 Task: In the Company zulu.edu.eg, Create email and send with subject: 'We're Thrilled to Welcome You ', and with mail content 'Hello,_x000D_
Welcome to a new era of excellence. Discover the tools and resources that will redefine your industry and set you on a path to greatness._x000D_
Thanks & Regards', attach the document: Proposal.doc and insert image: visitingcard.jpg. Below Thanks & Regards, write snapchat and insert the URL: www.snapchat.com. Mark checkbox to create task to follow up : Tomorrow.  Enter or choose an email address of recipient's from company's contact and send.. Logged in from softage.1@softage.net
Action: Mouse moved to (72, 51)
Screenshot: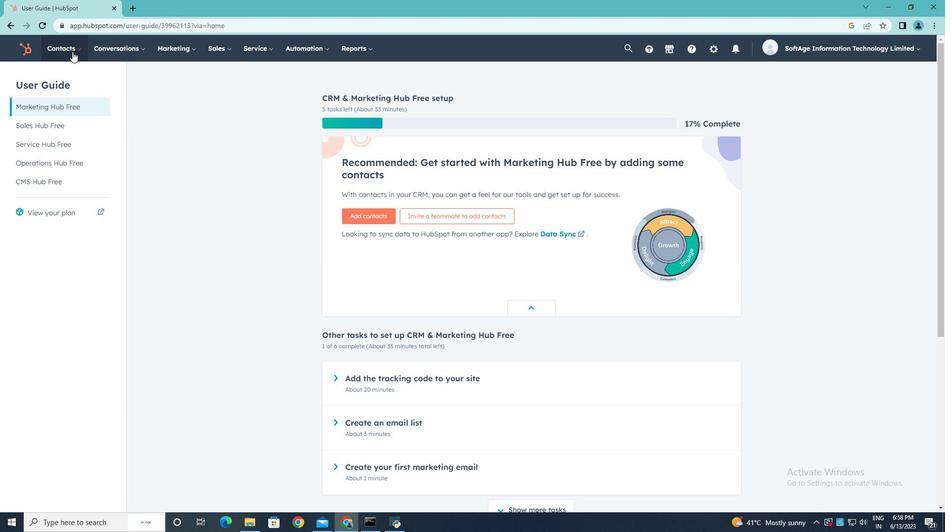 
Action: Mouse pressed left at (72, 51)
Screenshot: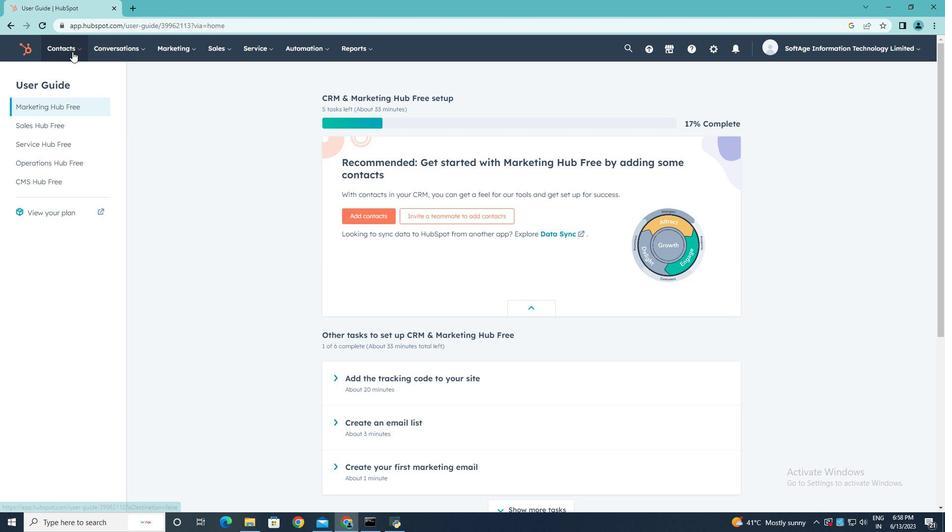 
Action: Mouse moved to (67, 95)
Screenshot: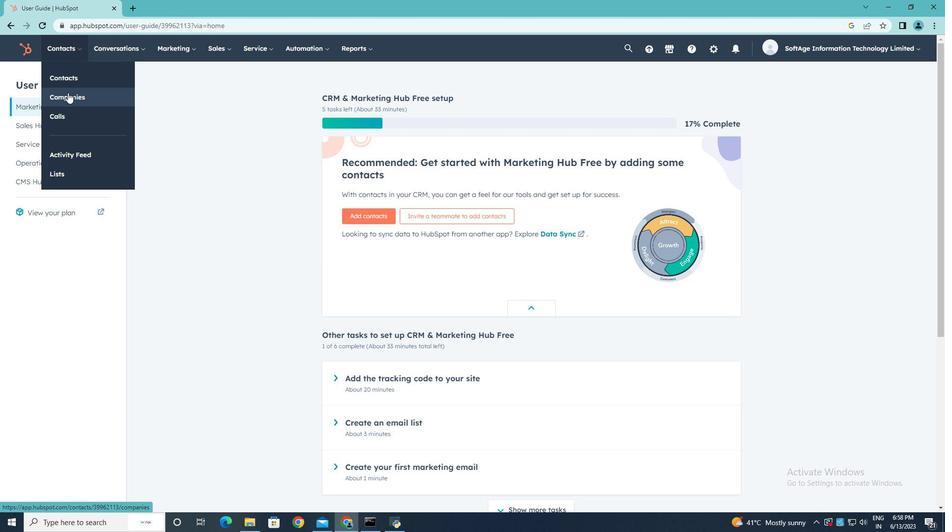 
Action: Mouse pressed left at (67, 95)
Screenshot: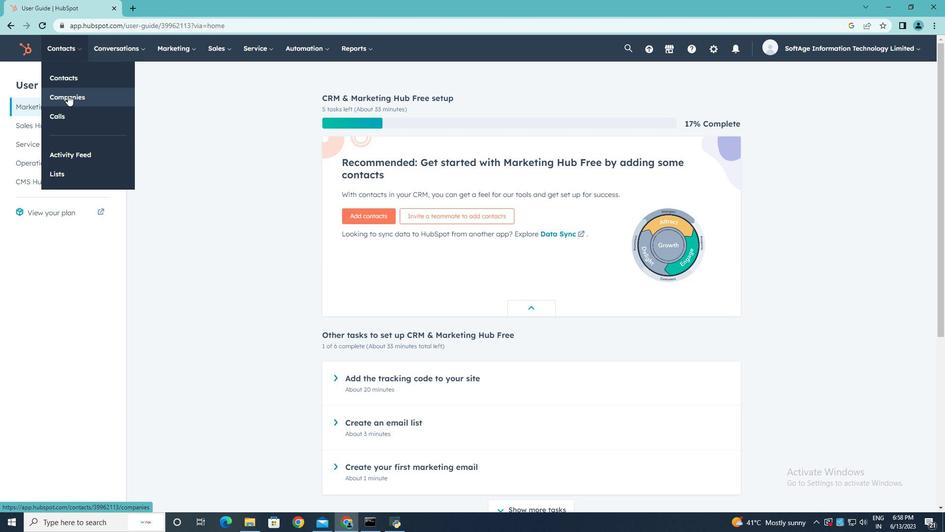
Action: Mouse moved to (74, 161)
Screenshot: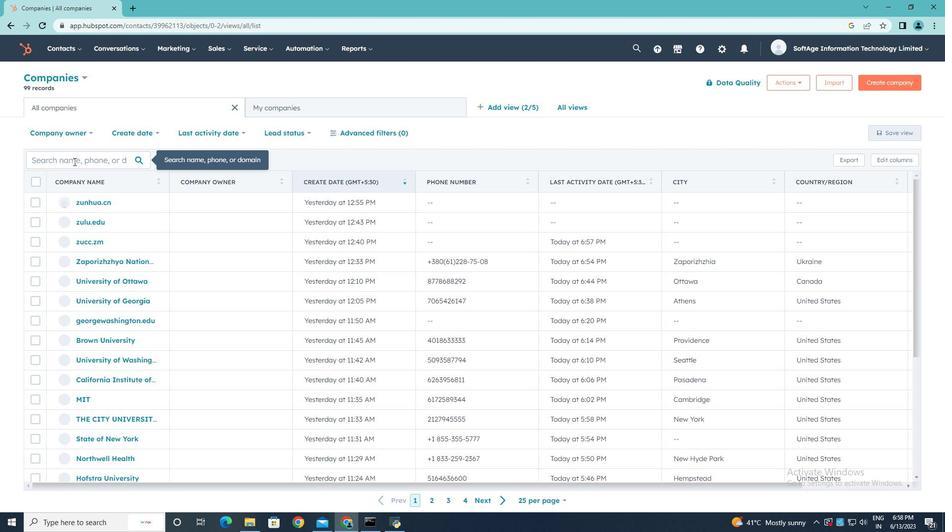 
Action: Mouse pressed left at (74, 161)
Screenshot: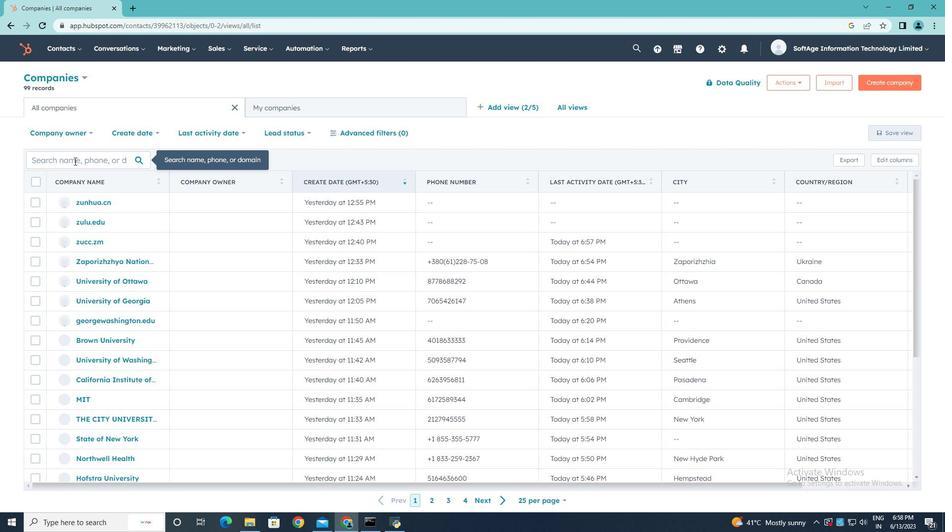 
Action: Key pressed zulu.edu.eg
Screenshot: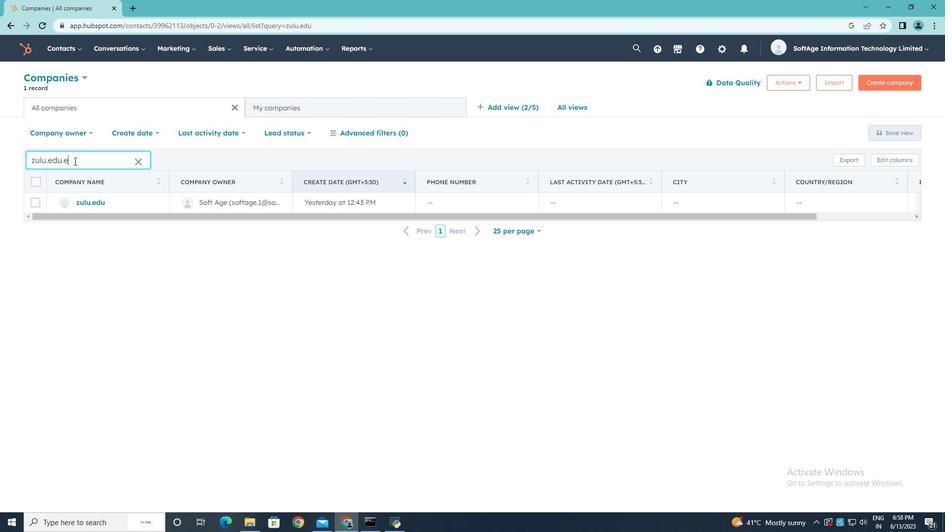 
Action: Mouse moved to (83, 201)
Screenshot: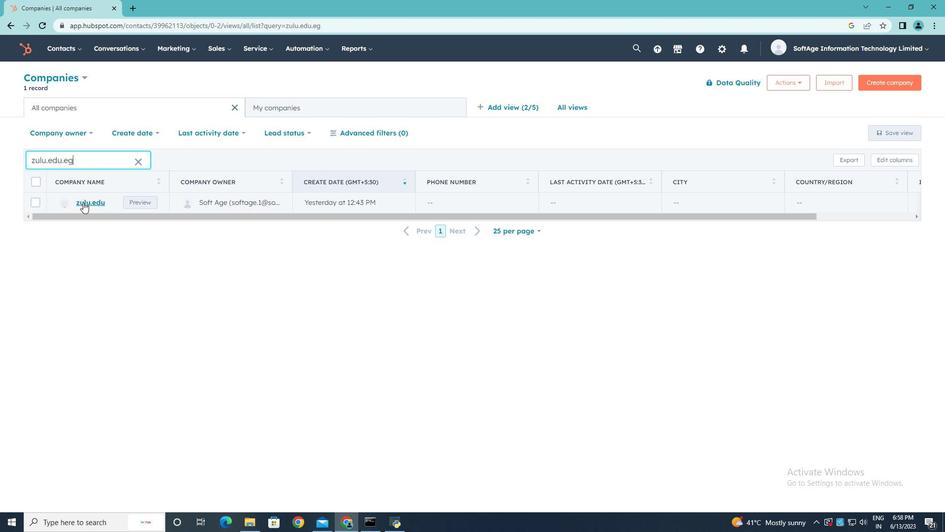 
Action: Mouse pressed left at (83, 201)
Screenshot: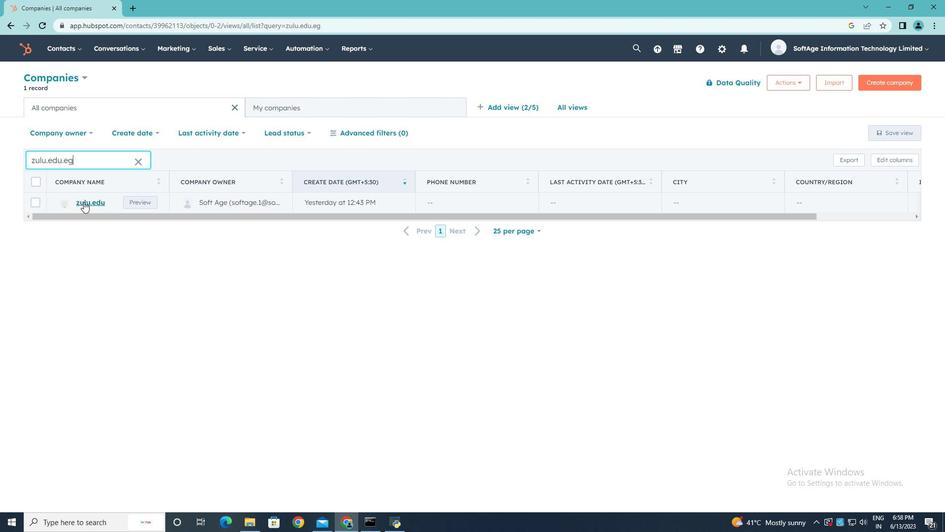 
Action: Mouse moved to (68, 160)
Screenshot: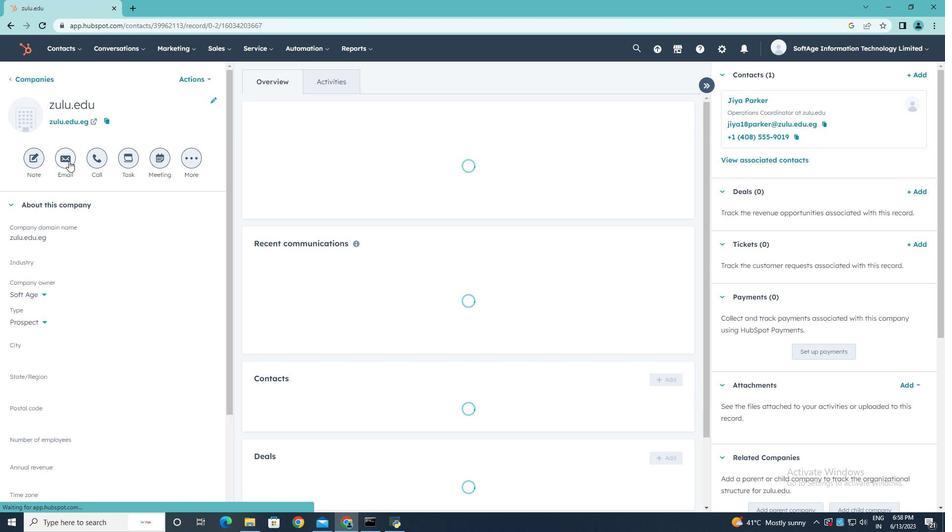
Action: Mouse pressed left at (68, 160)
Screenshot: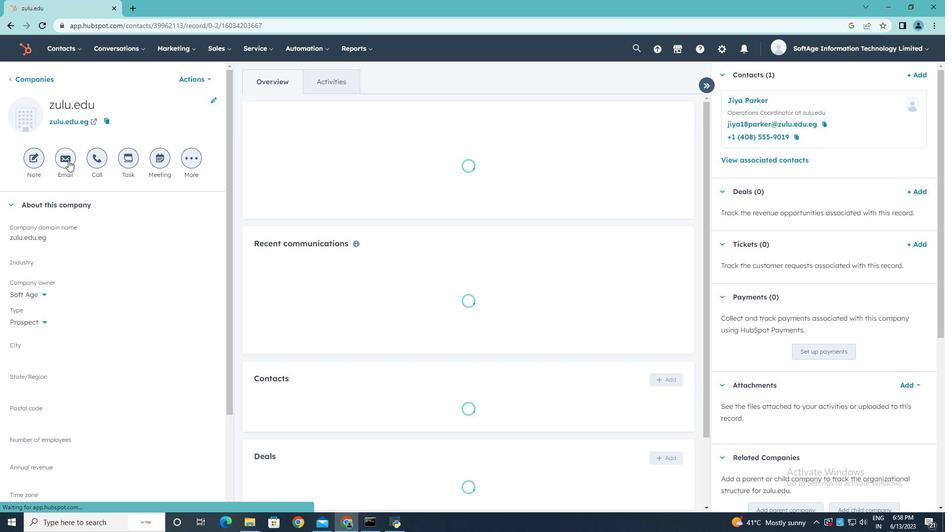 
Action: Key pressed <Key.shift><Key.shift><Key.shift><Key.shift><Key.shift><Key.shift><Key.shift><Key.shift><Key.shift><Key.shift>WE<Key.backspace>e're<Key.space><Key.shift>Thrilled<Key.space>to<Key.space><Key.shift>Welcome<Key.space><Key.shift>You
Screenshot: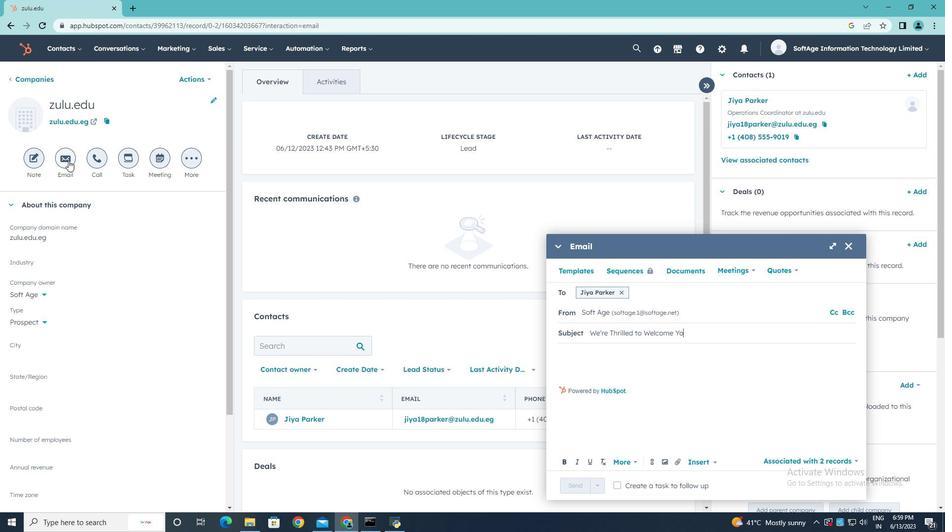 
Action: Mouse moved to (569, 351)
Screenshot: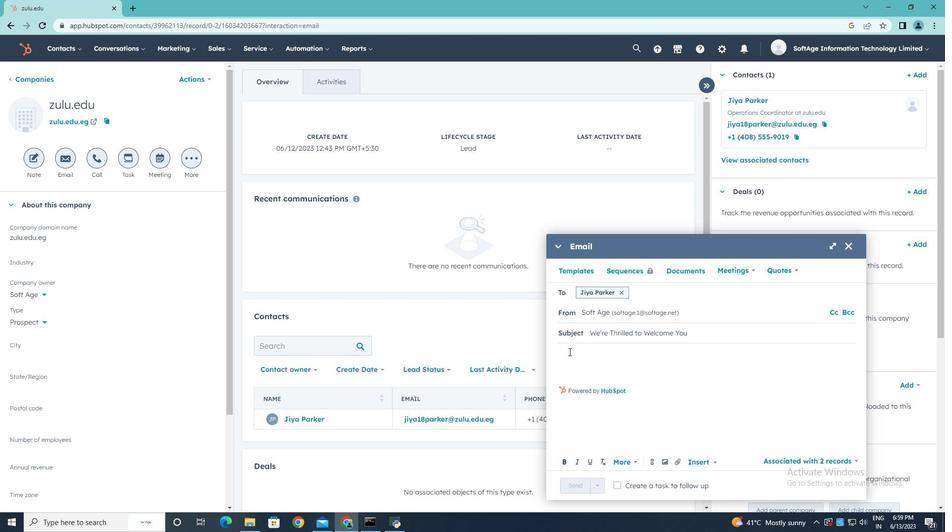 
Action: Mouse pressed left at (569, 351)
Screenshot: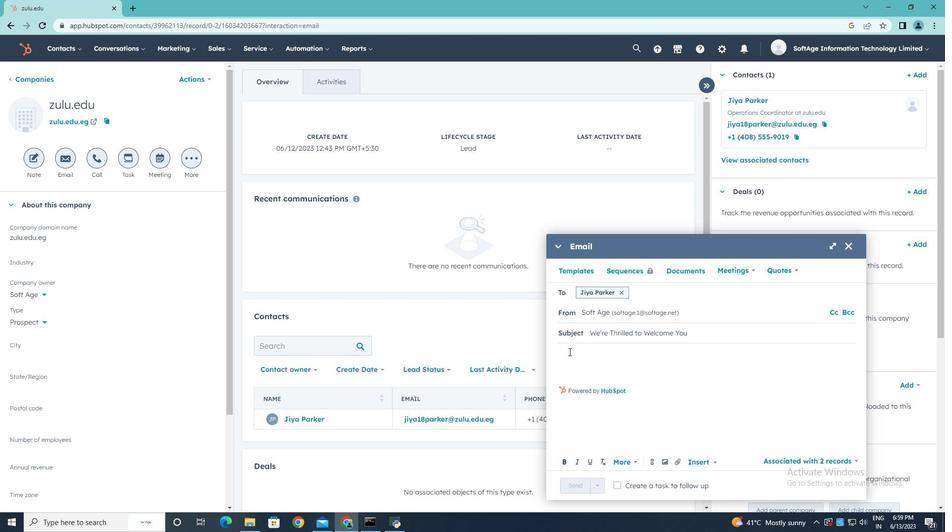 
Action: Mouse moved to (569, 351)
Screenshot: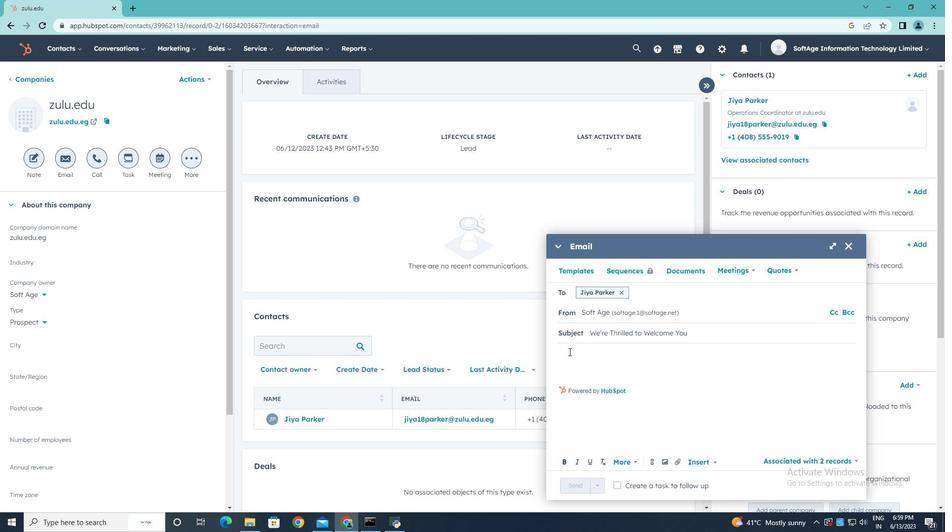 
Action: Key pressed <Key.shift>Hello
Screenshot: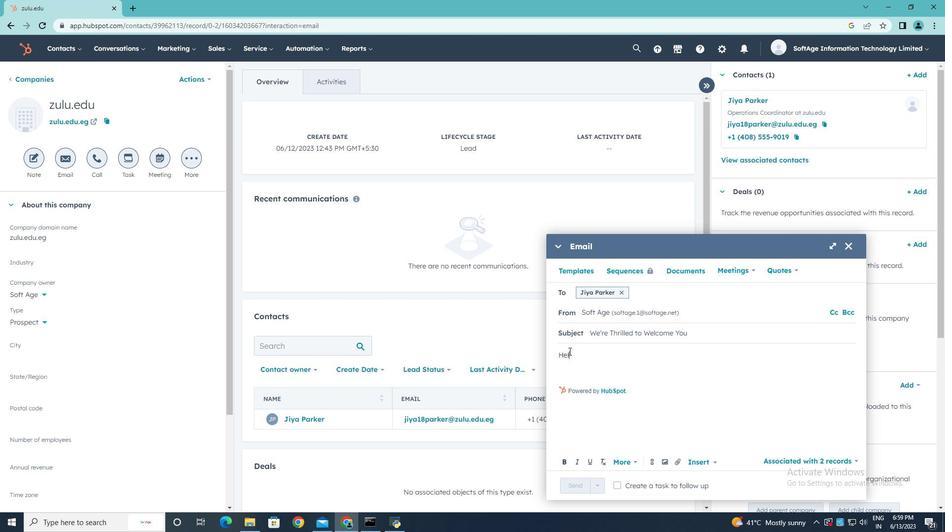 
Action: Mouse moved to (561, 363)
Screenshot: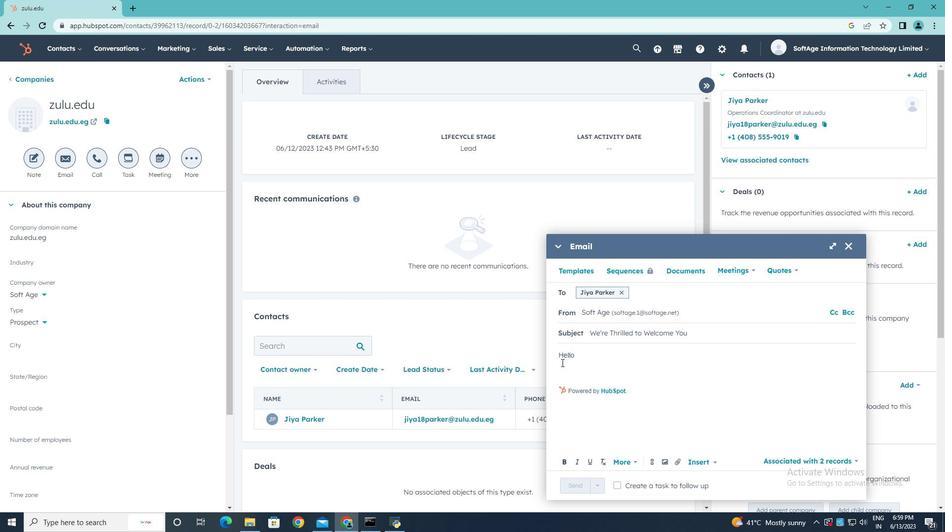 
Action: Mouse pressed left at (561, 363)
Screenshot: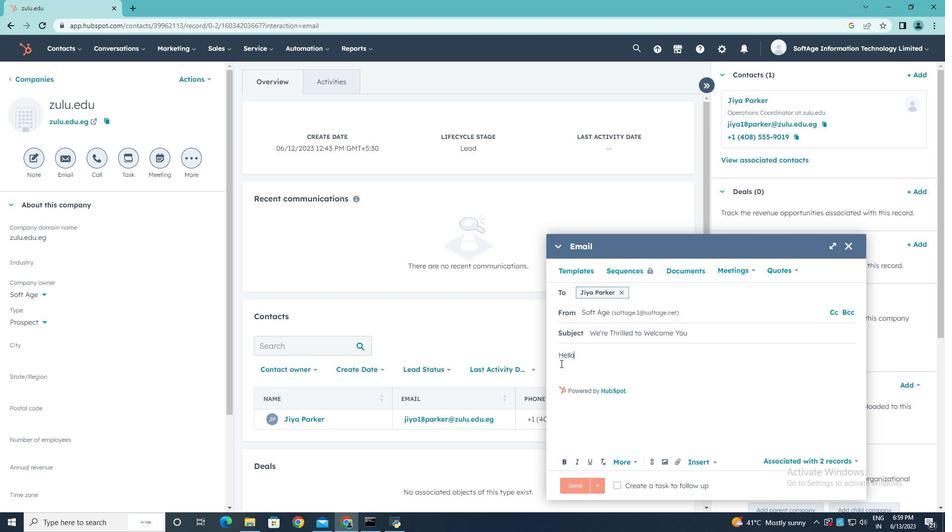 
Action: Mouse moved to (563, 363)
Screenshot: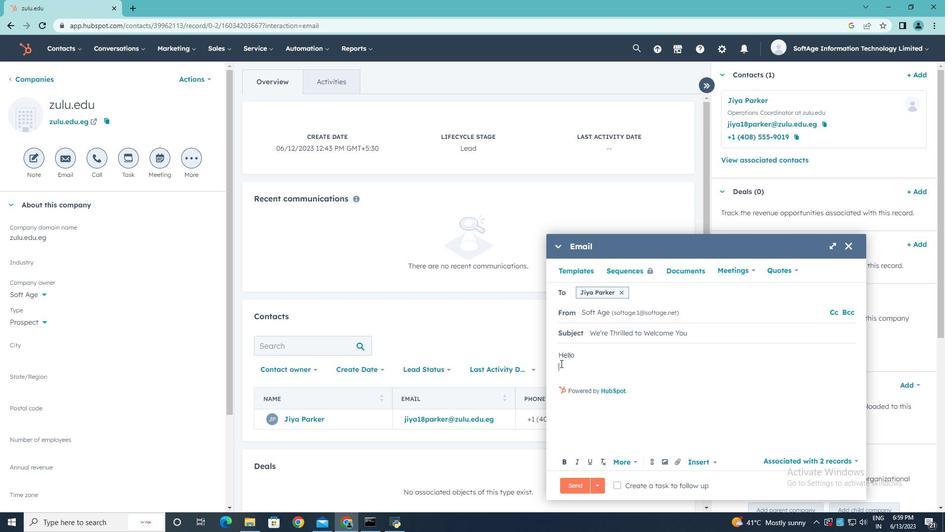 
Action: Key pressed <Key.shift>Welcome<Key.space>to<Key.space>a<Key.space>new<Key.space>era<Key.space>of<Key.space>excellence.<Key.space><Key.shift>Discover<Key.space>the<Key.space>tools<Key.space>and<Key.space>resources<Key.space>that<Key.space>will<Key.space>redefine<Key.space>your<Key.space>industry<Key.space>and<Key.space>set<Key.space>you<Key.space>on<Key.space><Key.shift><Key.shift><Key.shift><Key.shift>a<Key.space>path<Key.space>to<Key.space><Key.shift>Greatness.
Screenshot: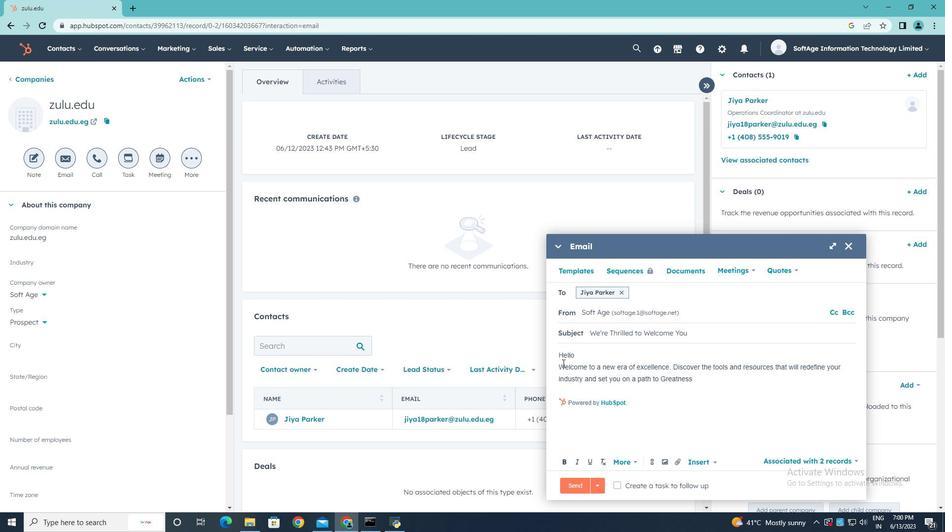 
Action: Mouse moved to (566, 391)
Screenshot: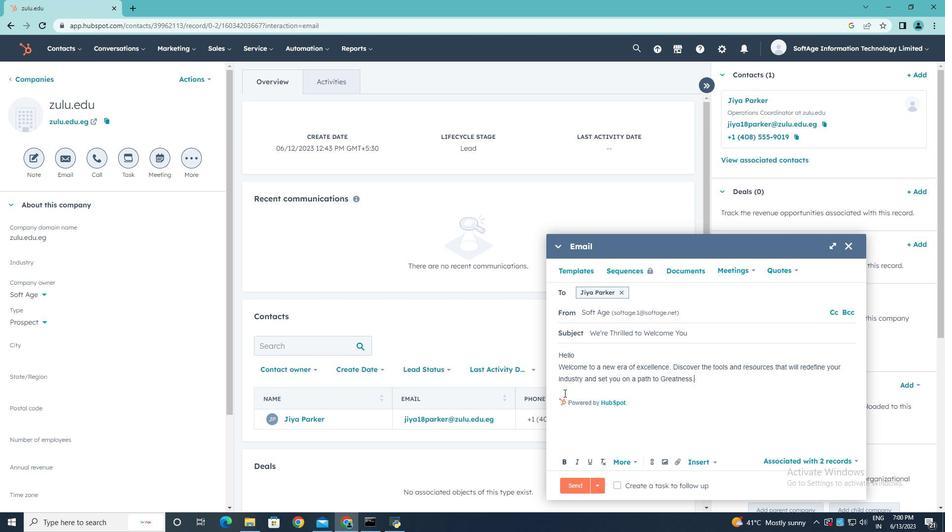 
Action: Mouse pressed left at (566, 391)
Screenshot: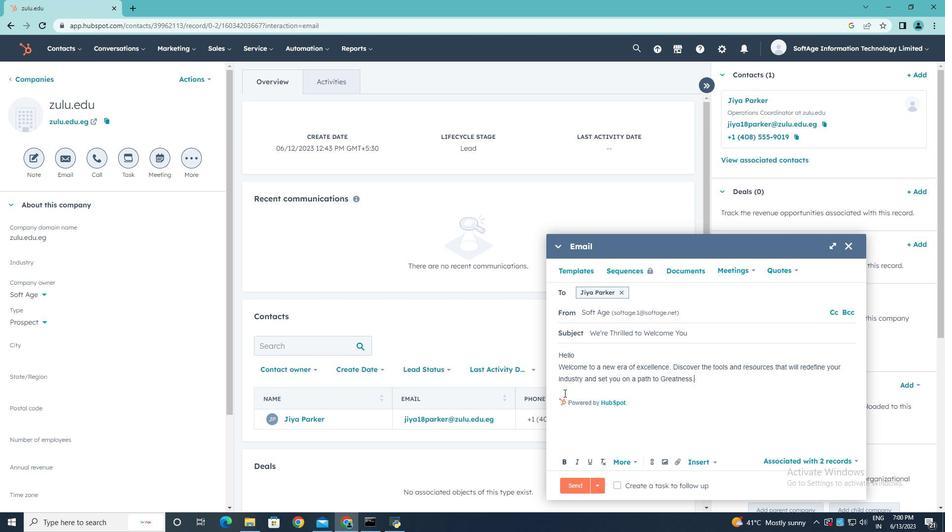 
Action: Mouse moved to (565, 391)
Screenshot: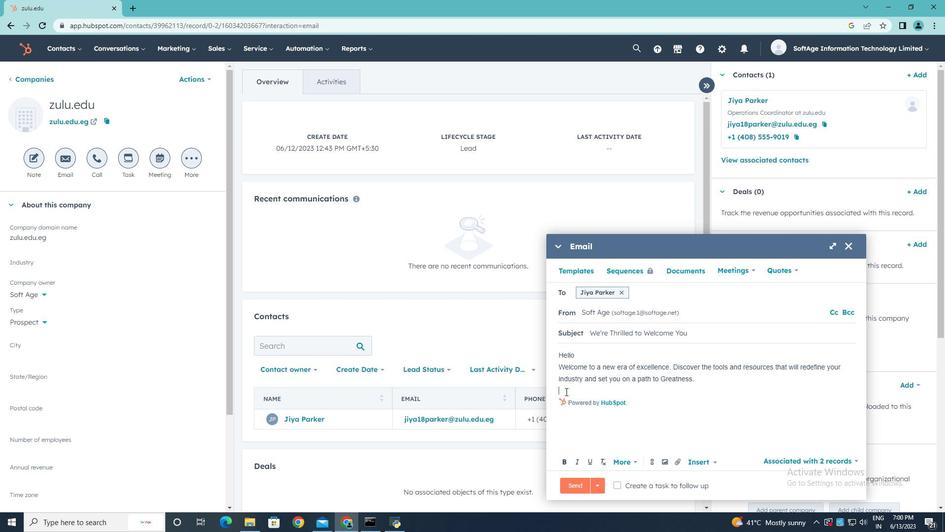 
Action: Key pressed <Key.shift>Thanks<Key.space><Key.shift><Key.shift><Key.shift><Key.shift><Key.shift><Key.shift><Key.shift><Key.shift><Key.shift>&<Key.space><Key.shift>Ref<Key.backspace>gards,
Screenshot: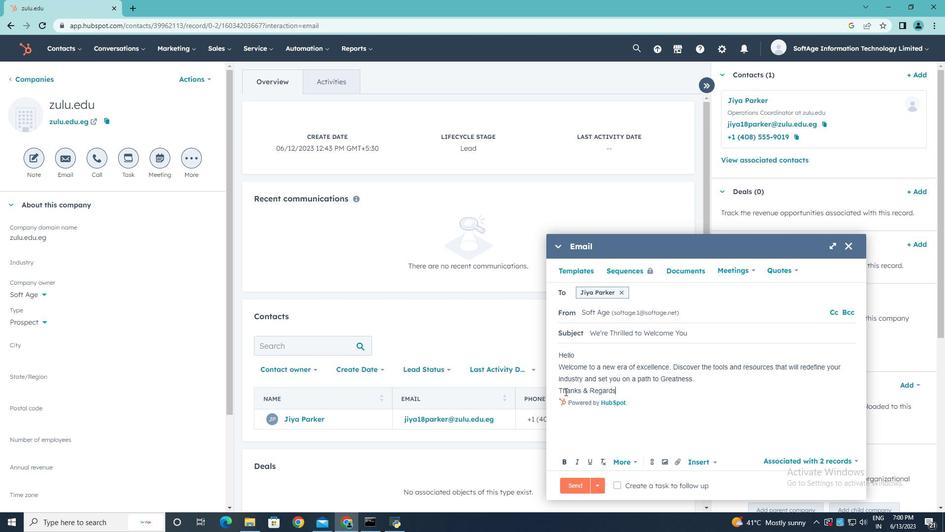 
Action: Mouse moved to (559, 389)
Screenshot: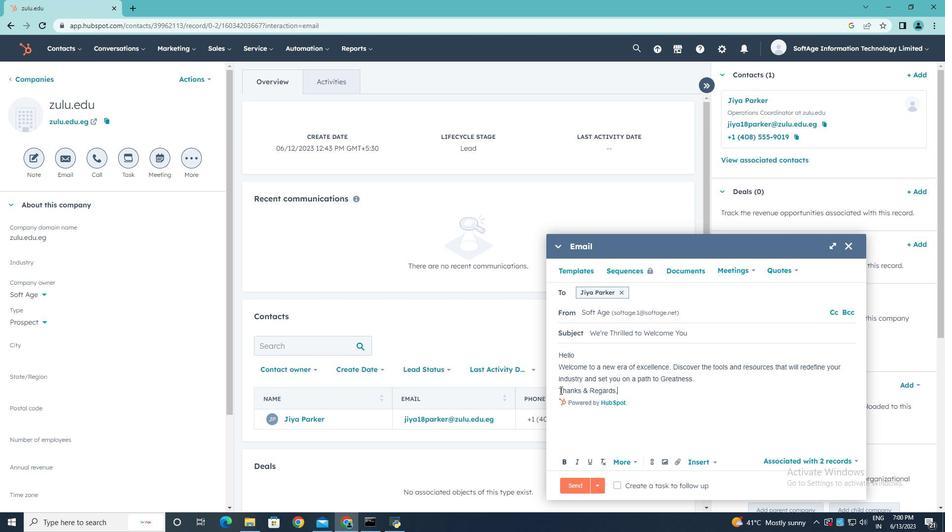 
Action: Mouse pressed left at (559, 389)
Screenshot: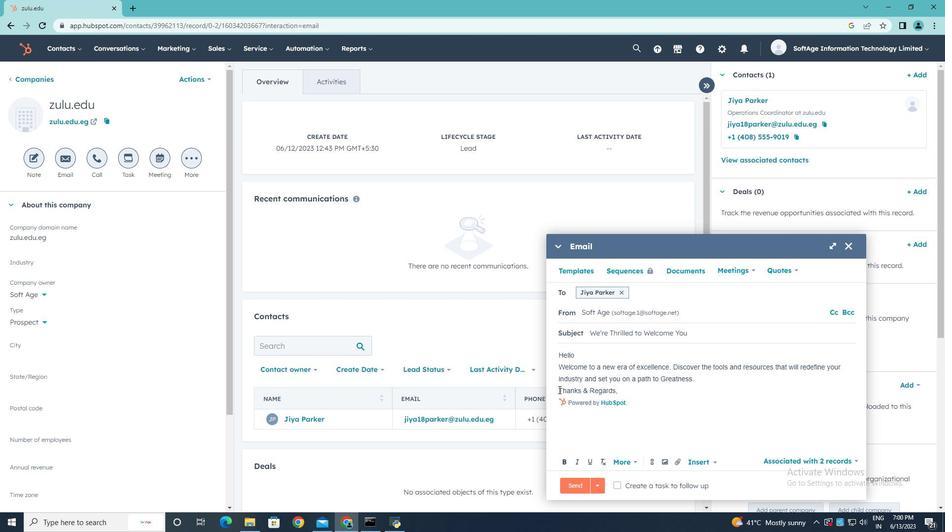 
Action: Mouse moved to (559, 389)
Screenshot: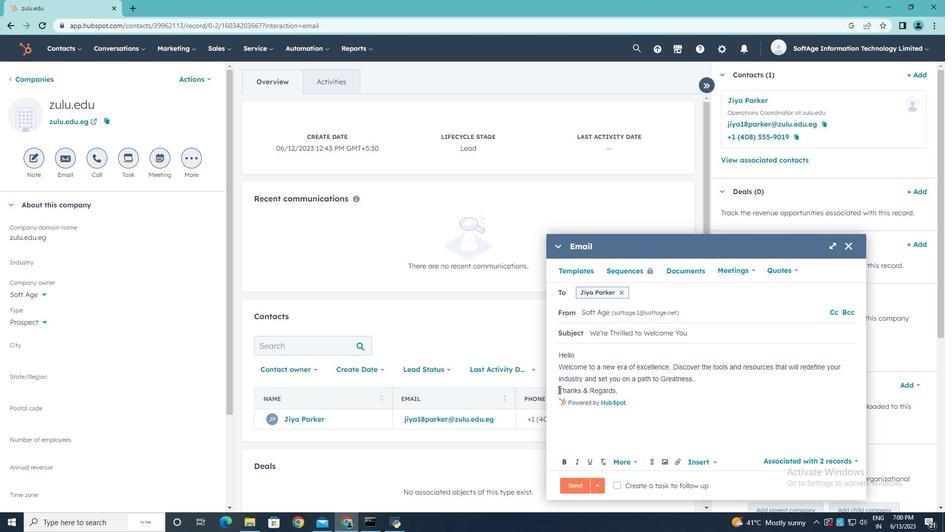 
Action: Key pressed <Key.enter>
Screenshot: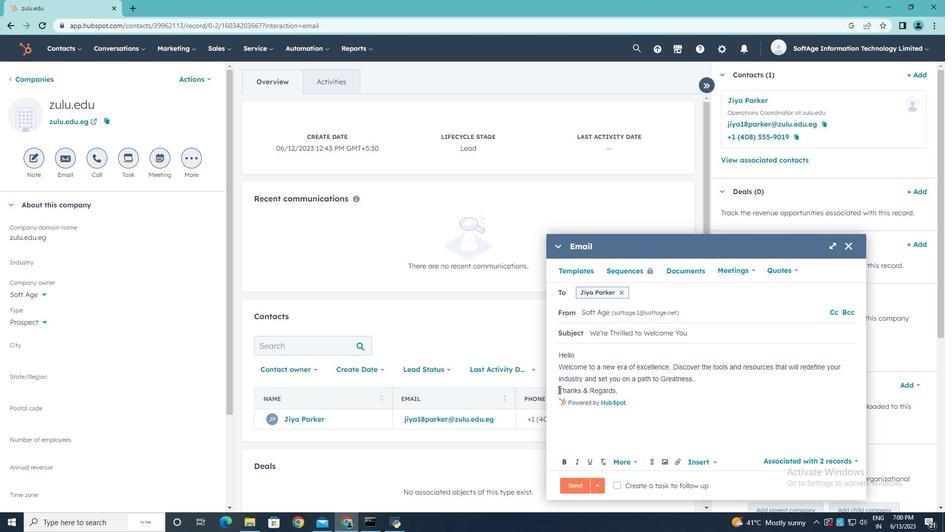 
Action: Mouse moved to (676, 460)
Screenshot: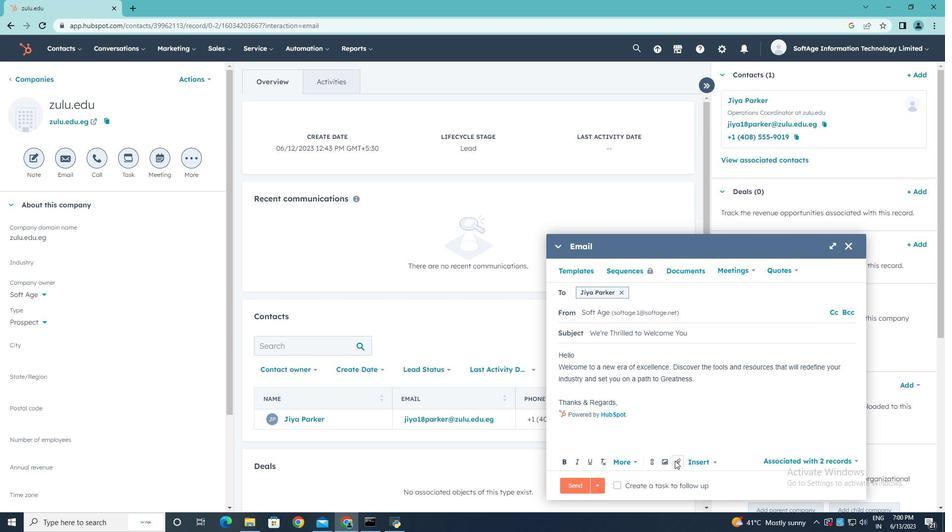 
Action: Mouse pressed left at (676, 460)
Screenshot: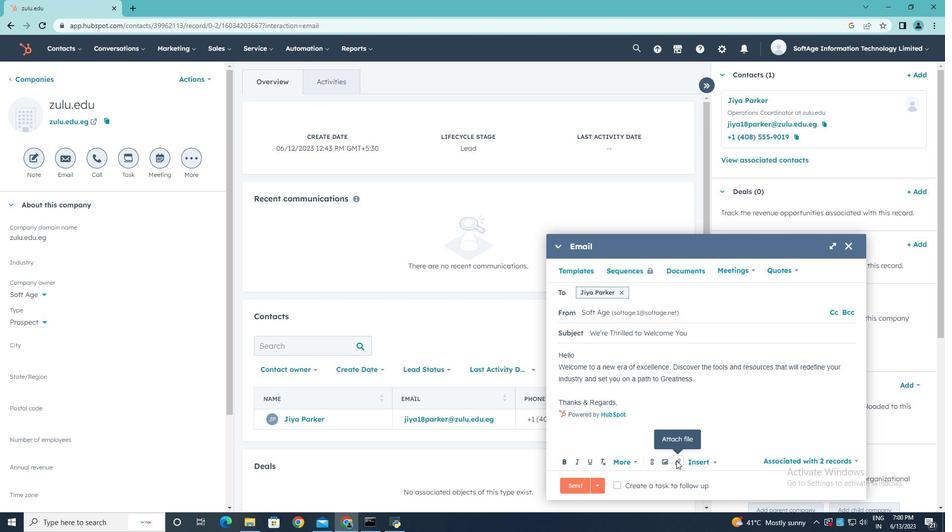 
Action: Mouse moved to (698, 439)
Screenshot: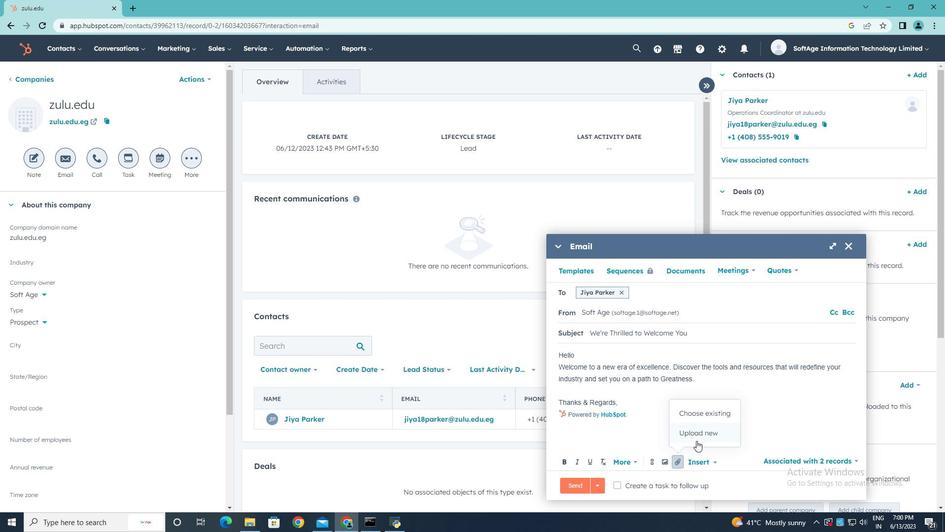 
Action: Mouse pressed left at (698, 439)
Screenshot: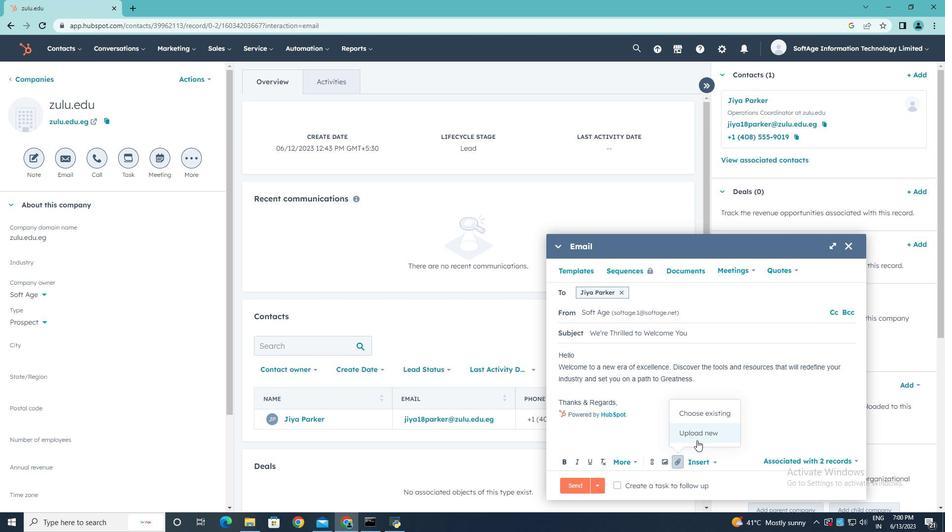 
Action: Mouse moved to (184, 96)
Screenshot: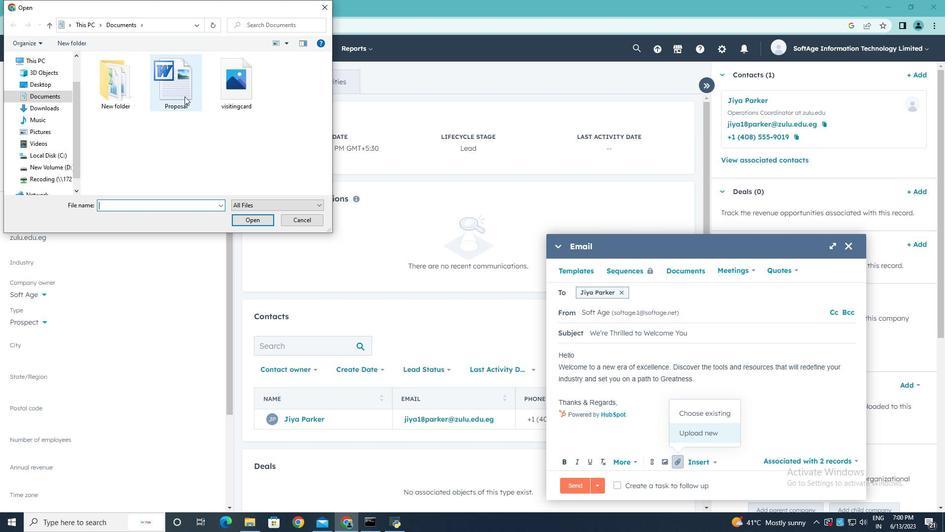 
Action: Mouse pressed left at (184, 96)
Screenshot: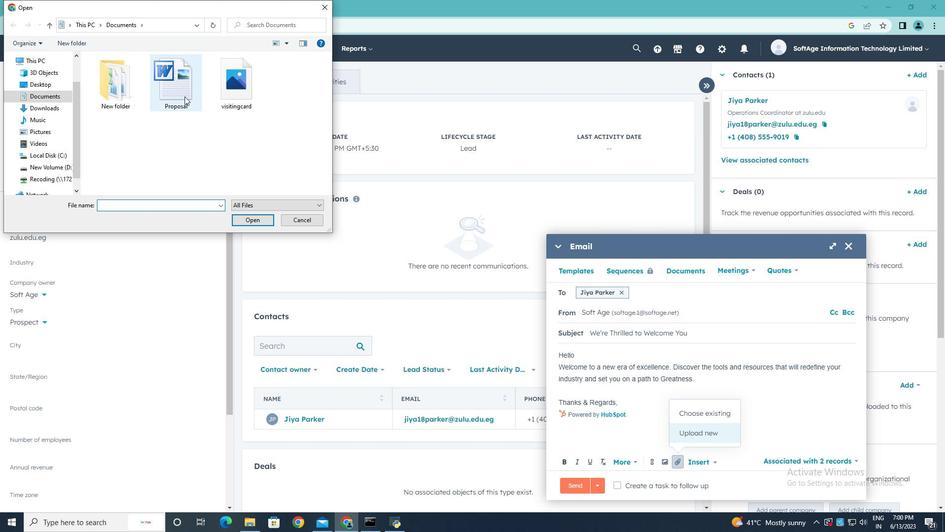 
Action: Mouse moved to (248, 217)
Screenshot: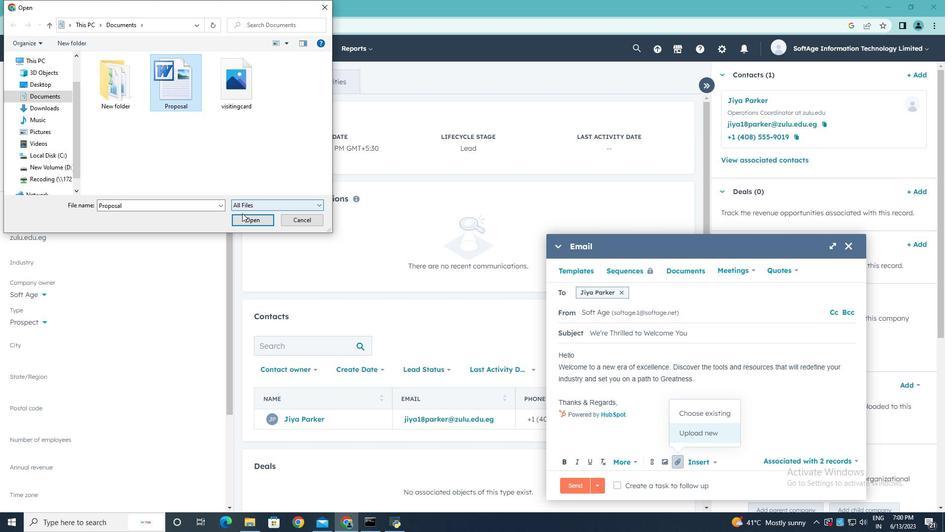 
Action: Mouse pressed left at (248, 217)
Screenshot: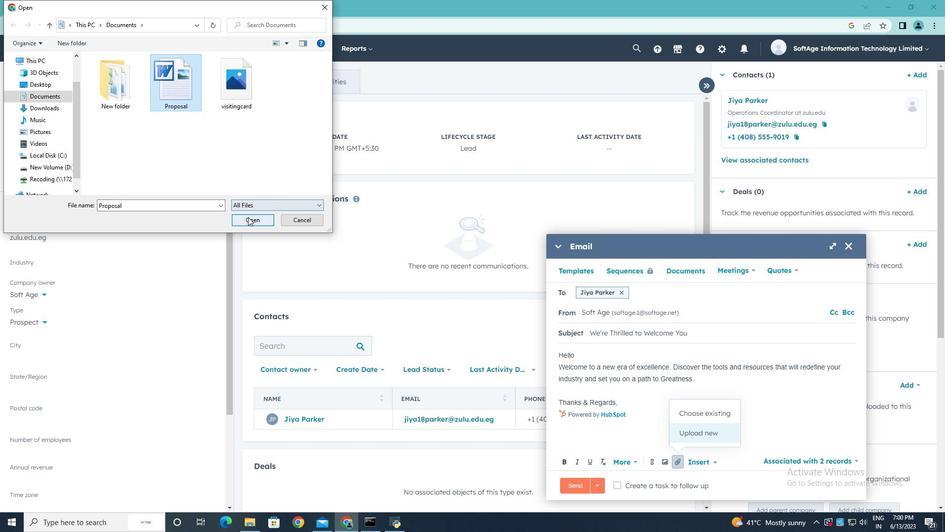 
Action: Mouse moved to (679, 437)
Screenshot: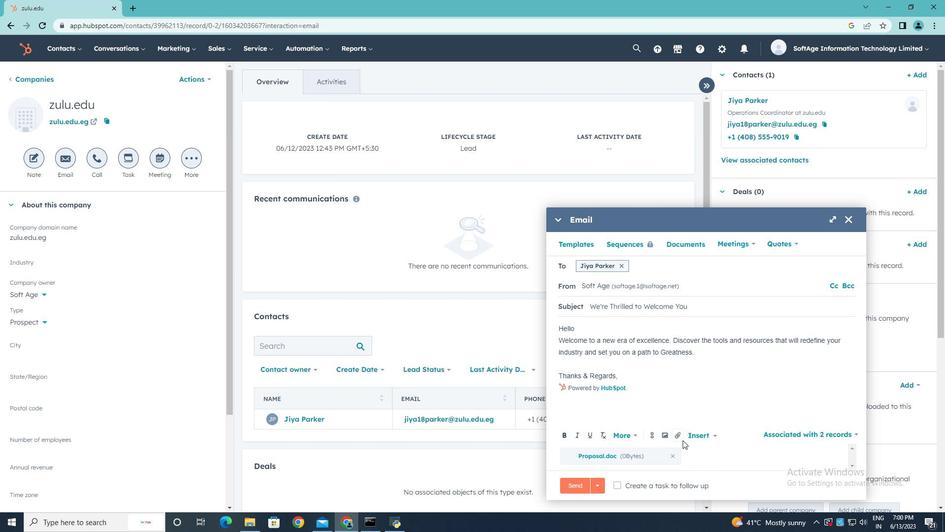 
Action: Mouse pressed left at (679, 437)
Screenshot: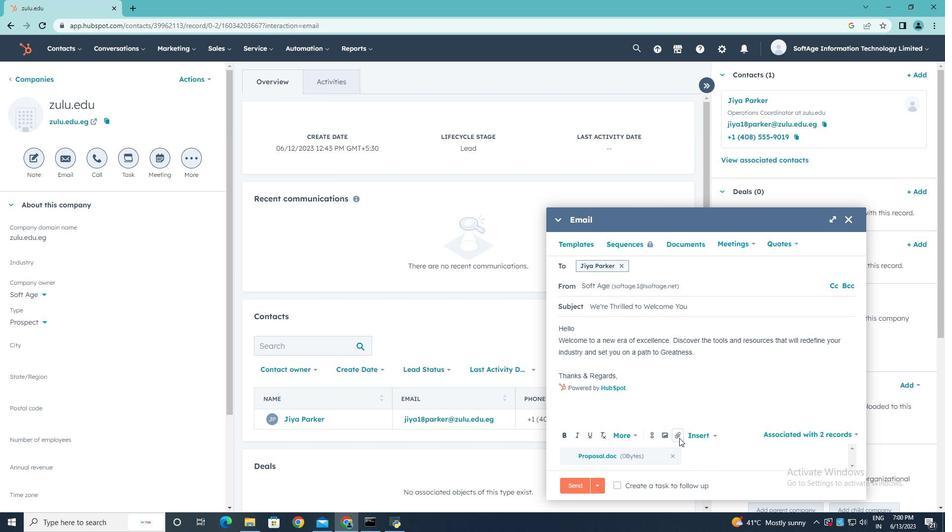 
Action: Mouse moved to (701, 412)
Screenshot: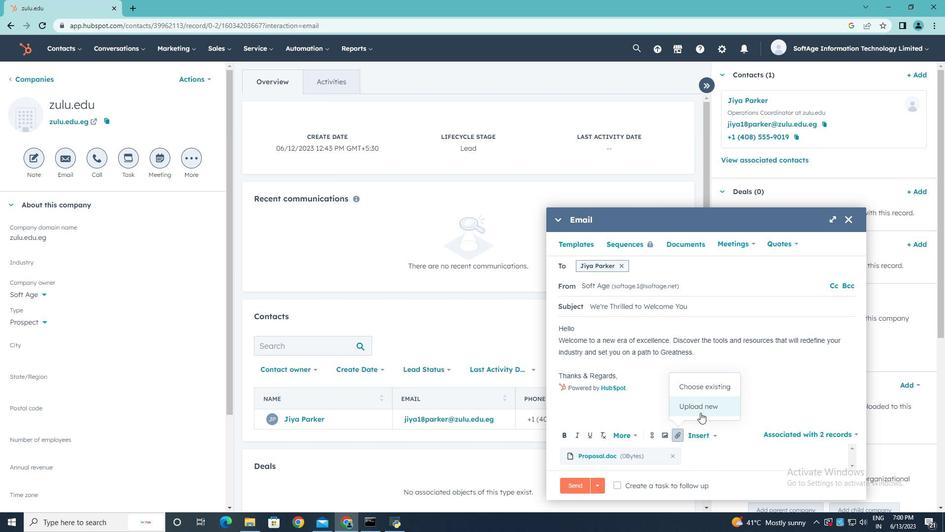 
Action: Mouse pressed left at (701, 412)
Screenshot: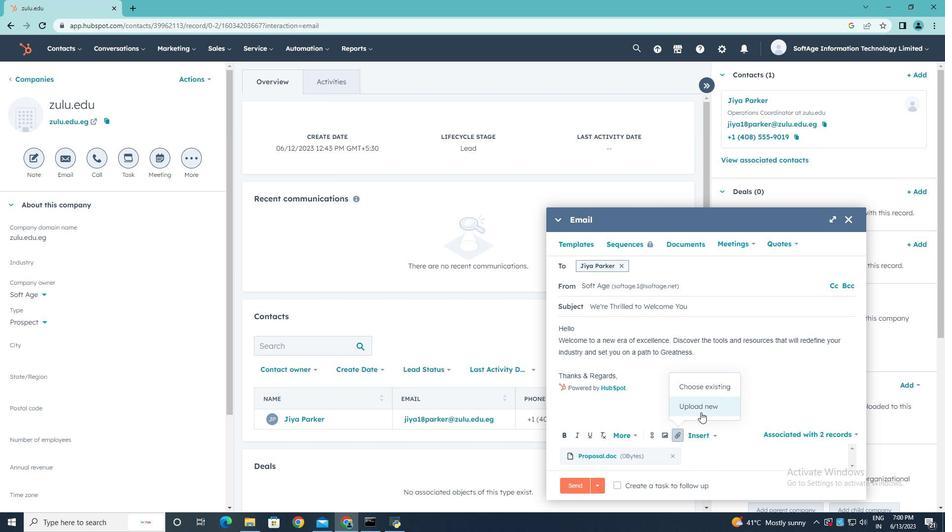
Action: Mouse moved to (223, 93)
Screenshot: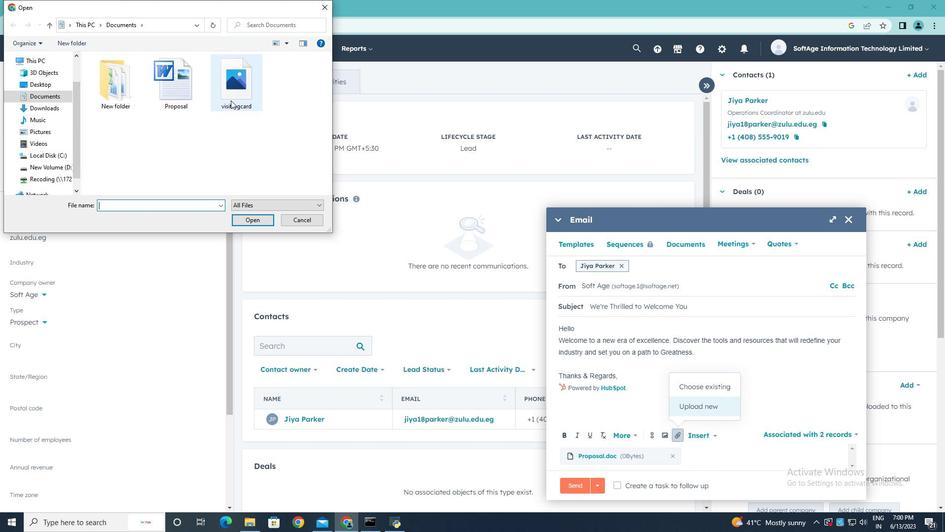
Action: Mouse pressed left at (223, 93)
Screenshot: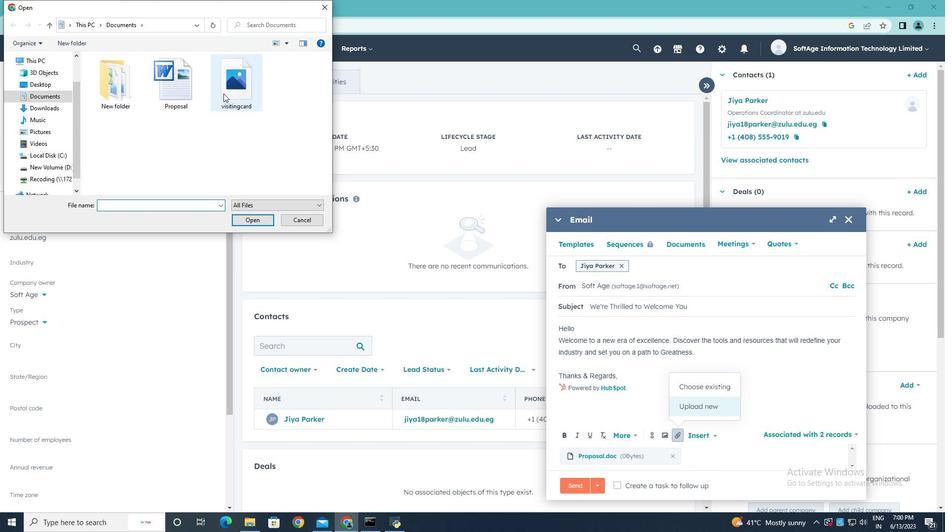 
Action: Mouse moved to (258, 222)
Screenshot: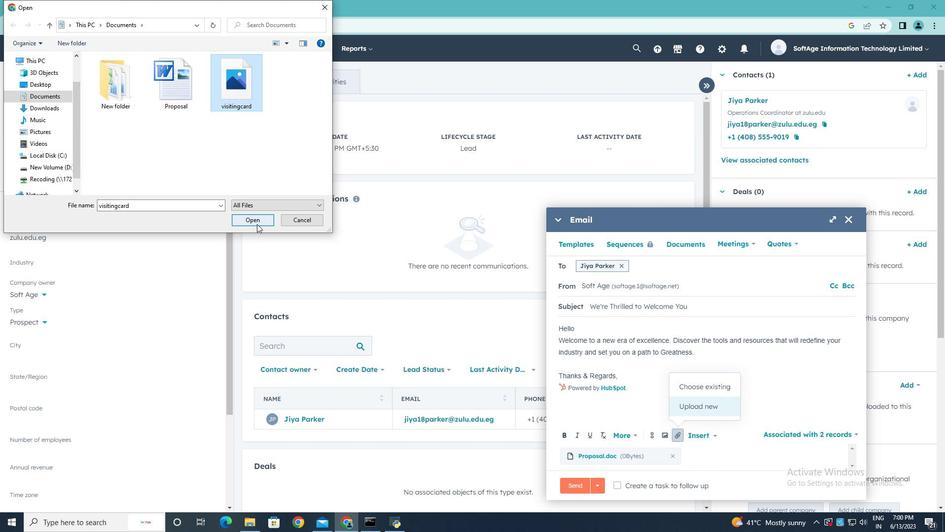 
Action: Mouse pressed left at (258, 222)
Screenshot: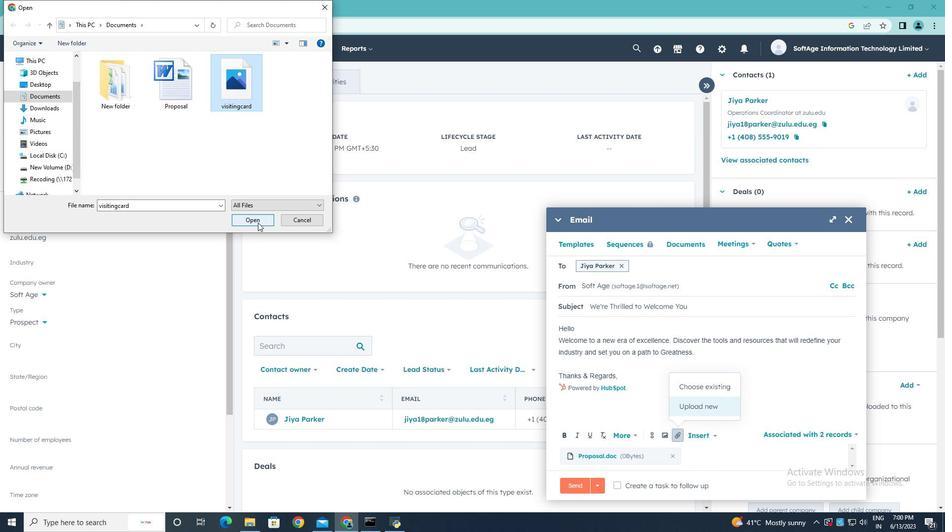 
Action: Mouse moved to (622, 374)
Screenshot: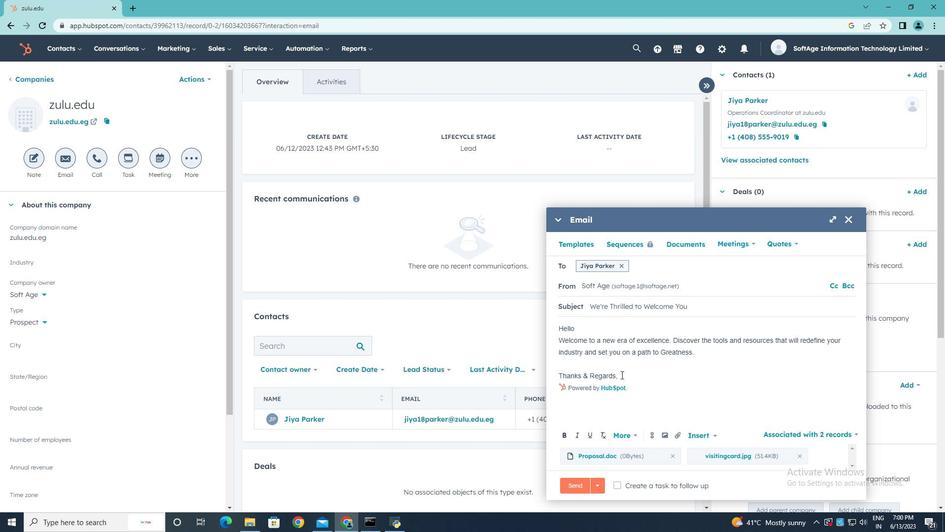
Action: Mouse pressed left at (622, 374)
Screenshot: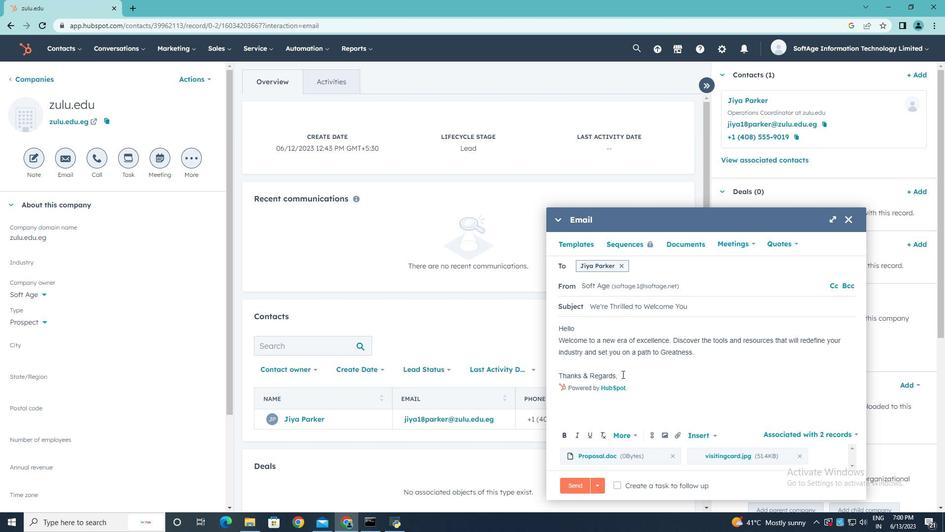 
Action: Key pressed <Key.enter>
Screenshot: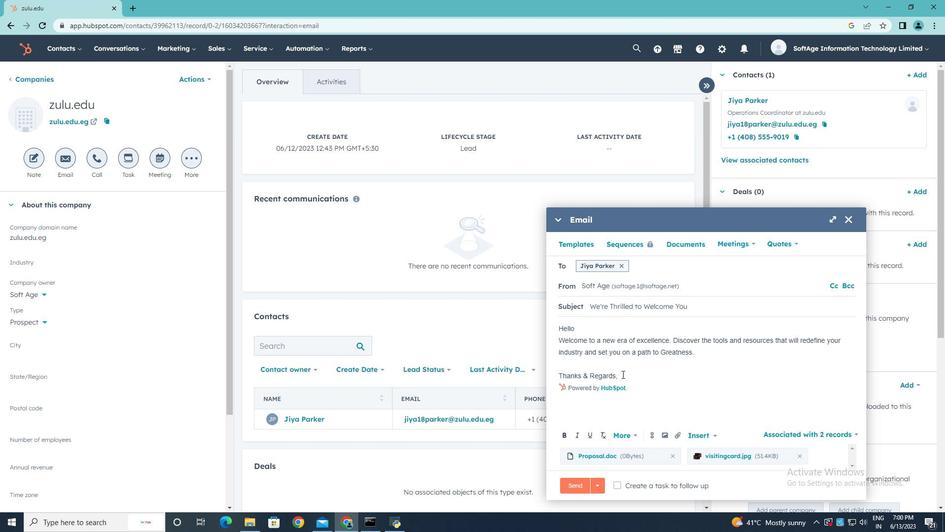 
Action: Mouse moved to (652, 435)
Screenshot: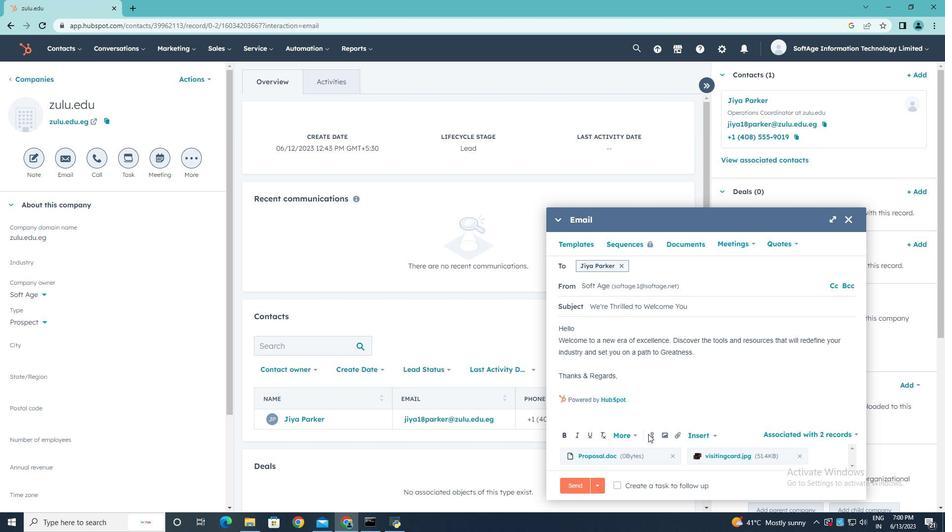 
Action: Mouse pressed left at (652, 435)
Screenshot: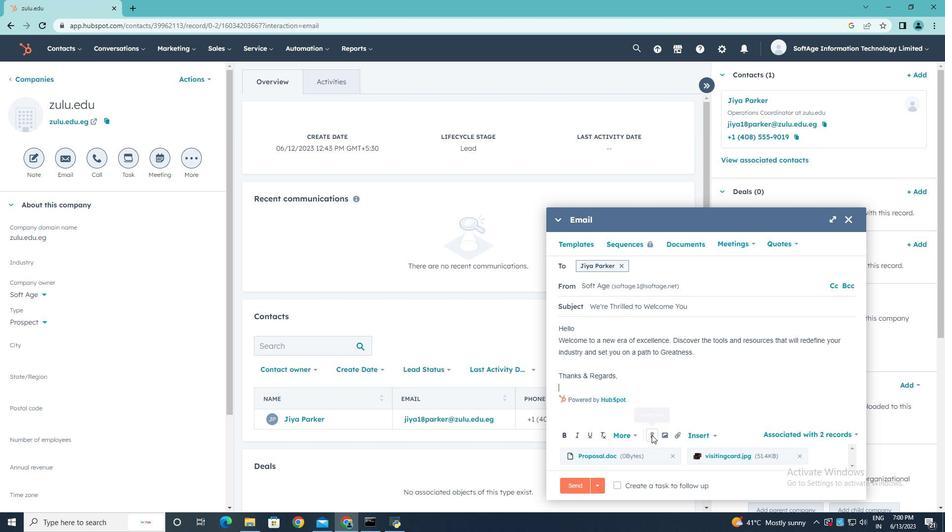 
Action: Mouse moved to (690, 331)
Screenshot: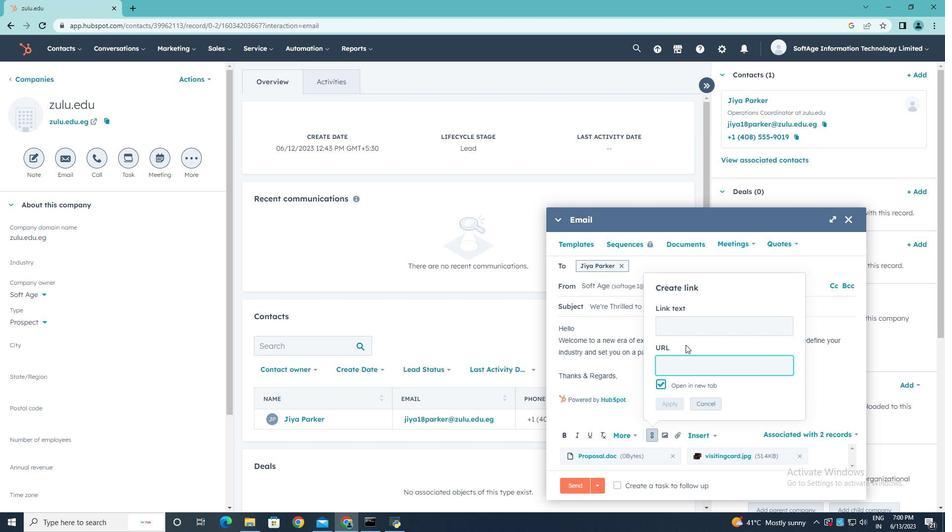
Action: Mouse pressed left at (690, 331)
Screenshot: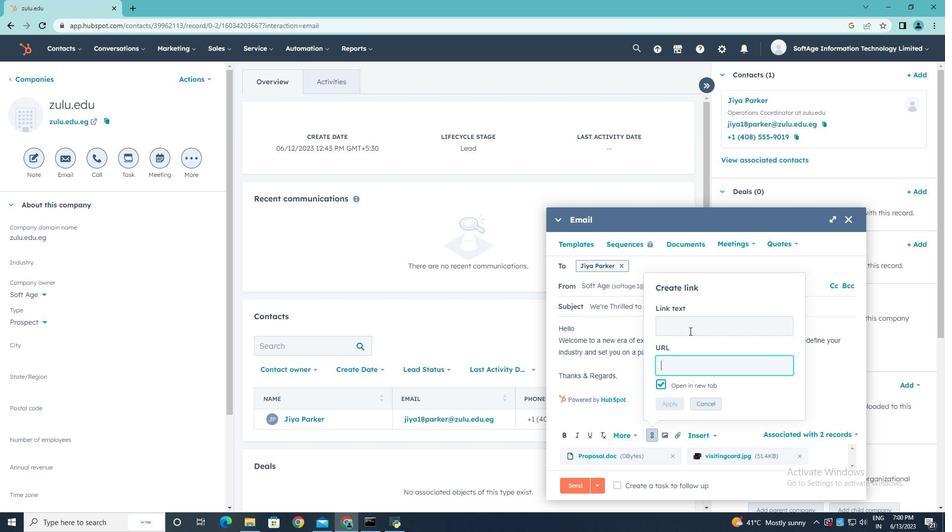 
Action: Key pressed snapchat
Screenshot: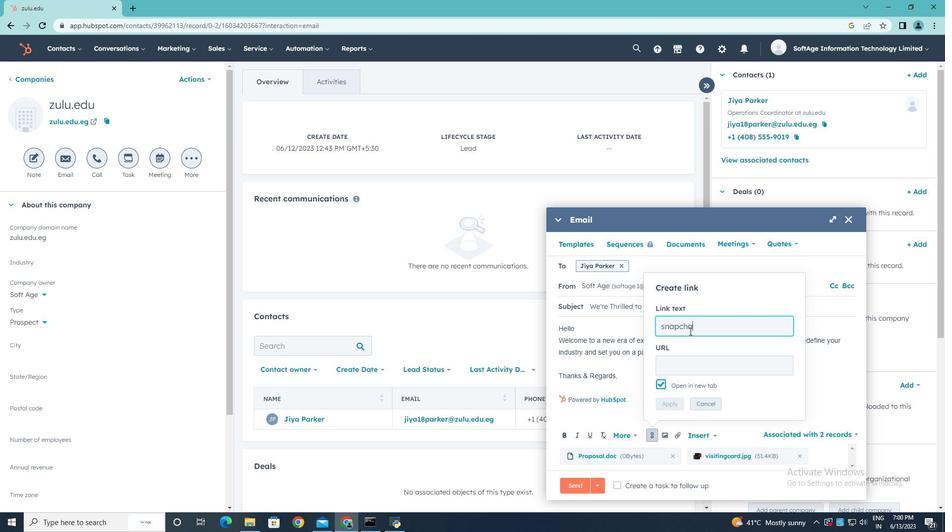 
Action: Mouse moved to (686, 362)
Screenshot: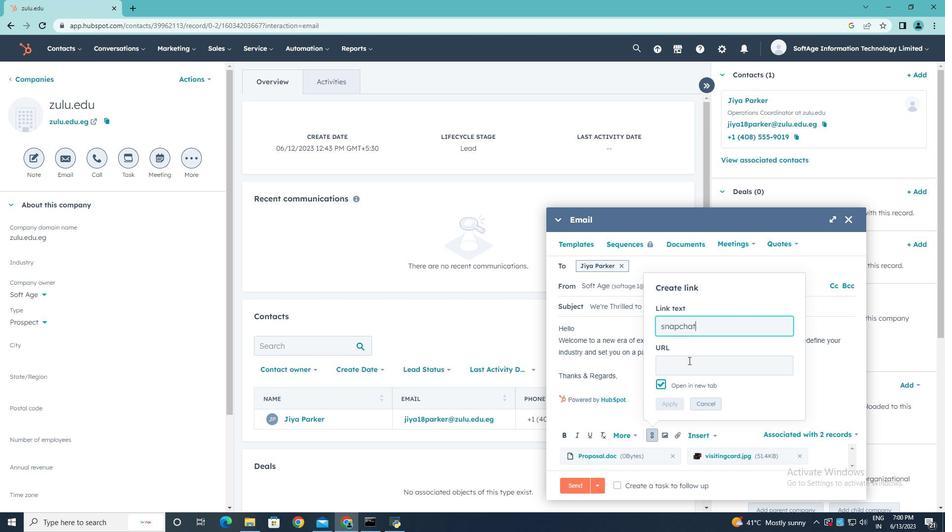
Action: Mouse pressed left at (686, 362)
Screenshot: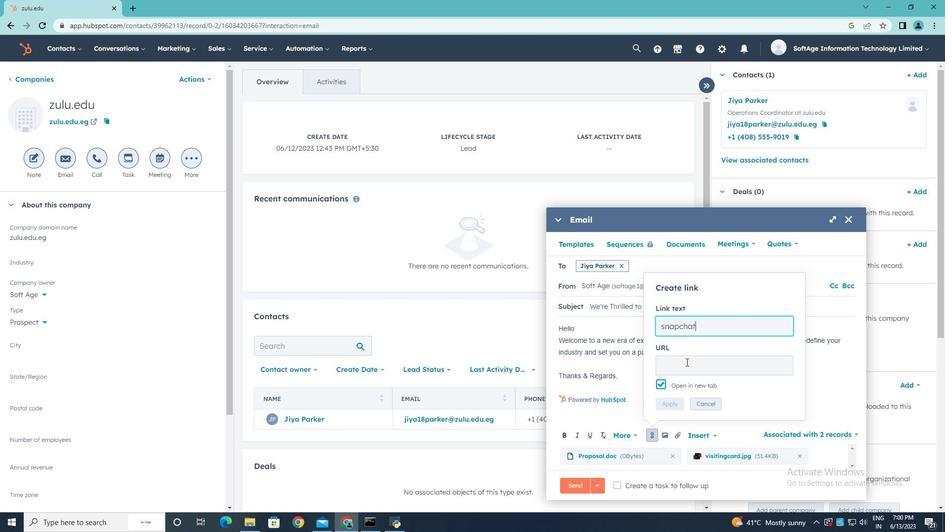 
Action: Key pressed www.snapchat.com
Screenshot: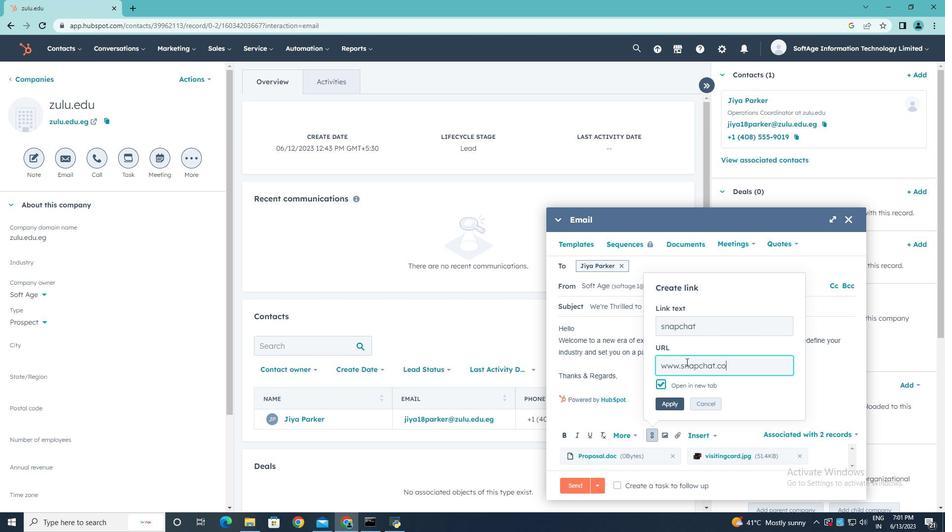 
Action: Mouse moved to (677, 402)
Screenshot: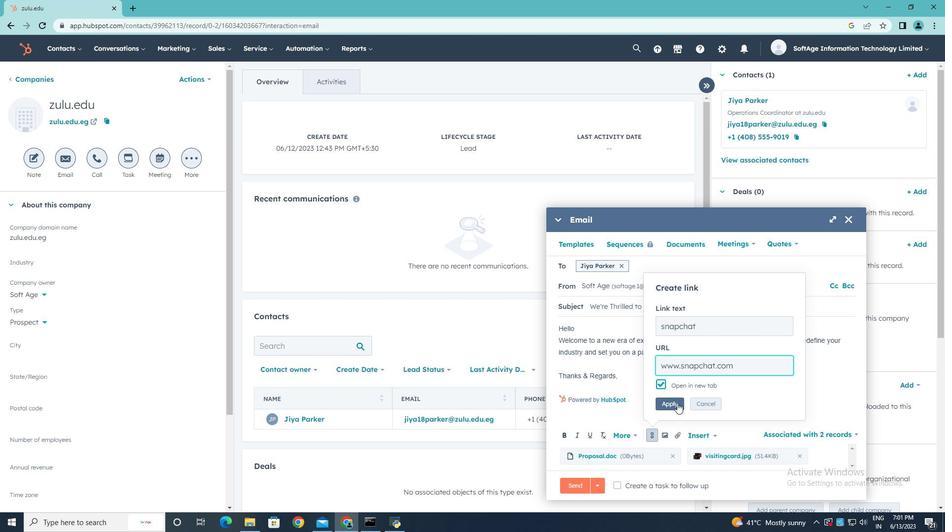 
Action: Mouse pressed left at (677, 402)
Screenshot: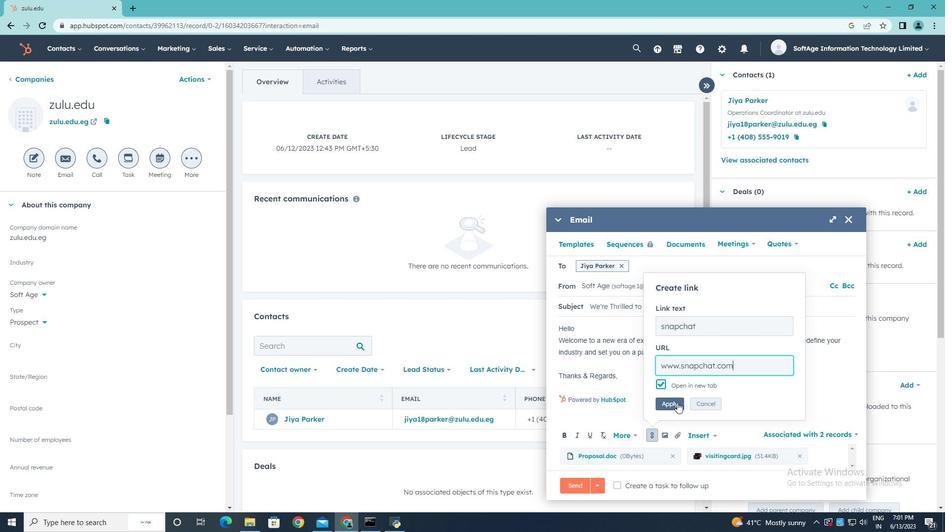 
Action: Mouse moved to (614, 484)
Screenshot: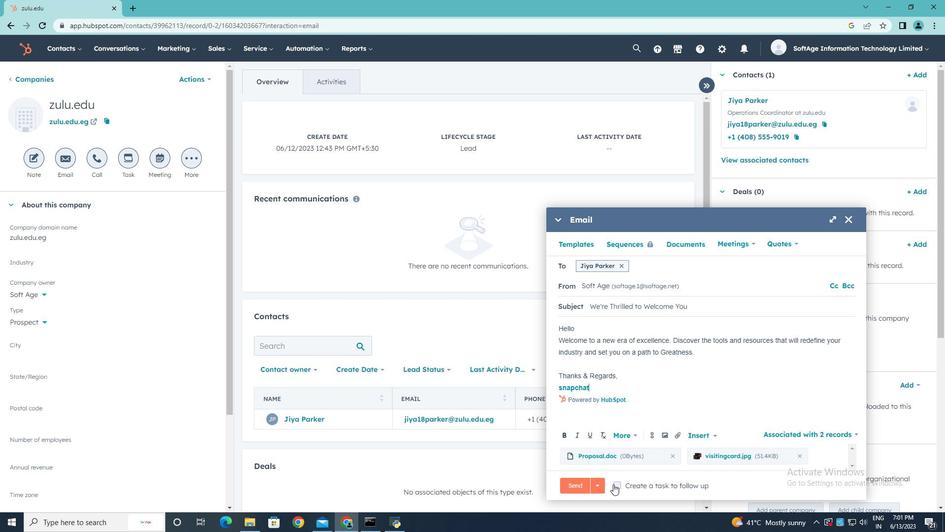 
Action: Mouse pressed left at (614, 484)
Screenshot: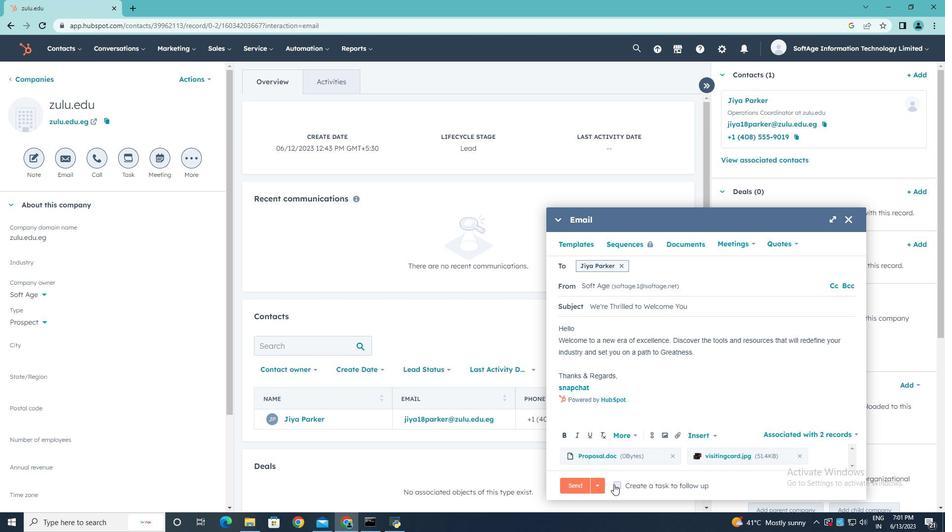 
Action: Mouse moved to (808, 484)
Screenshot: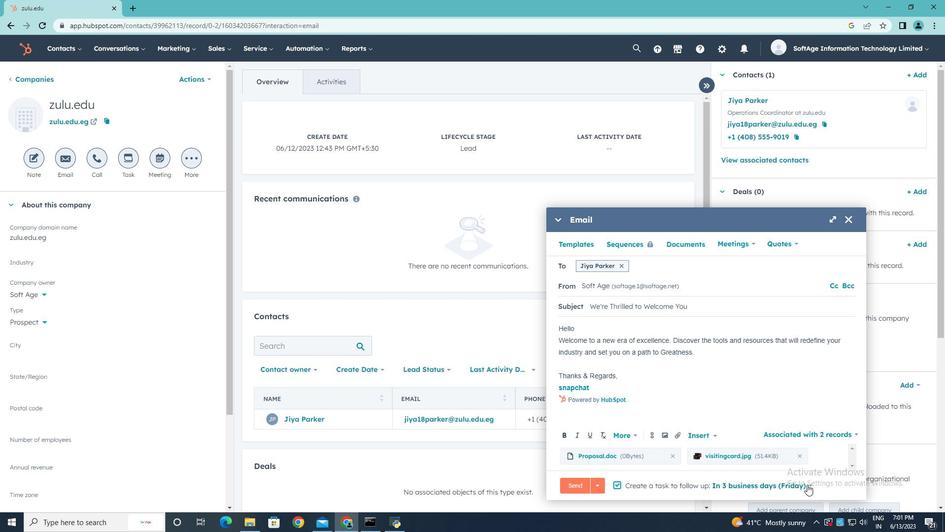 
Action: Mouse pressed left at (808, 484)
Screenshot: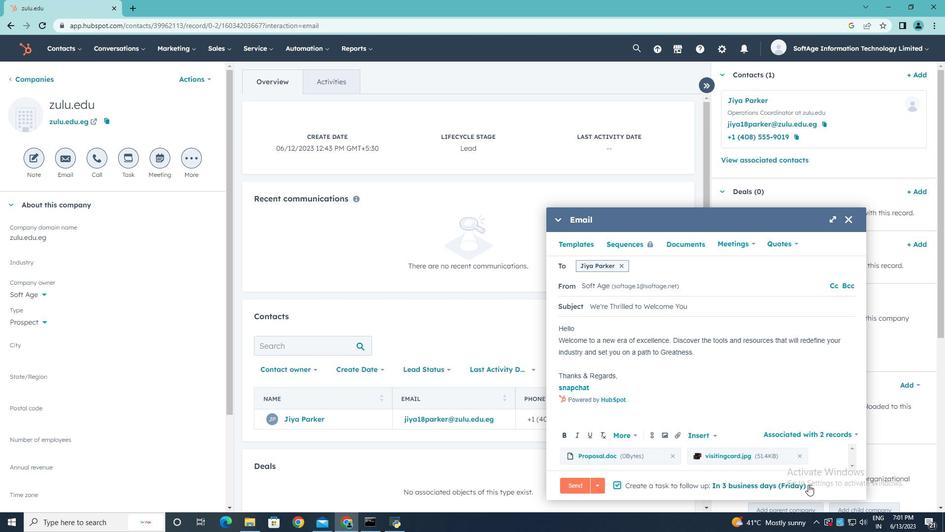 
Action: Mouse moved to (757, 418)
Screenshot: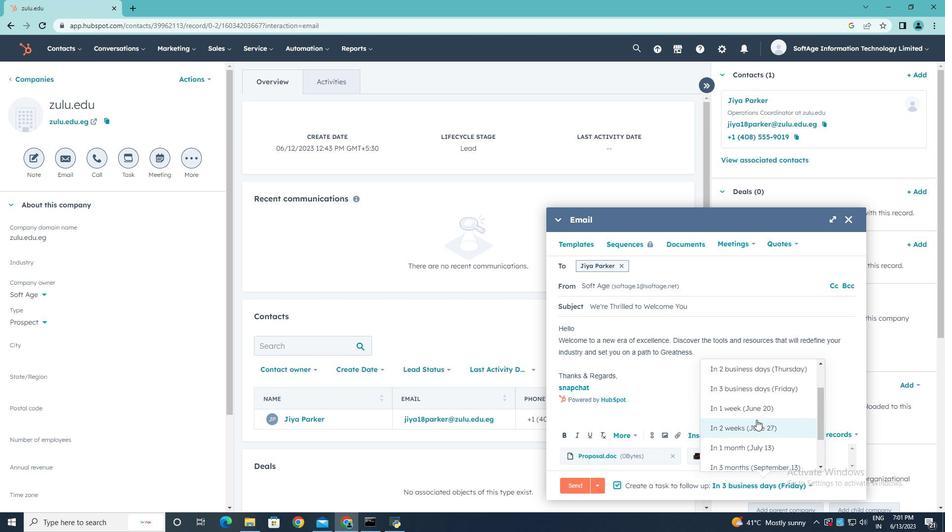 
Action: Mouse scrolled (757, 418) with delta (0, 0)
Screenshot: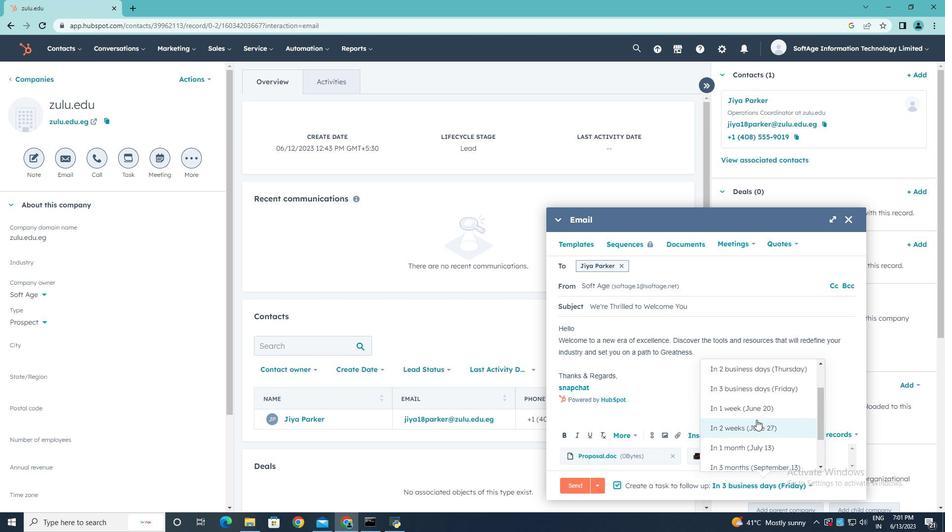 
Action: Mouse scrolled (757, 418) with delta (0, 0)
Screenshot: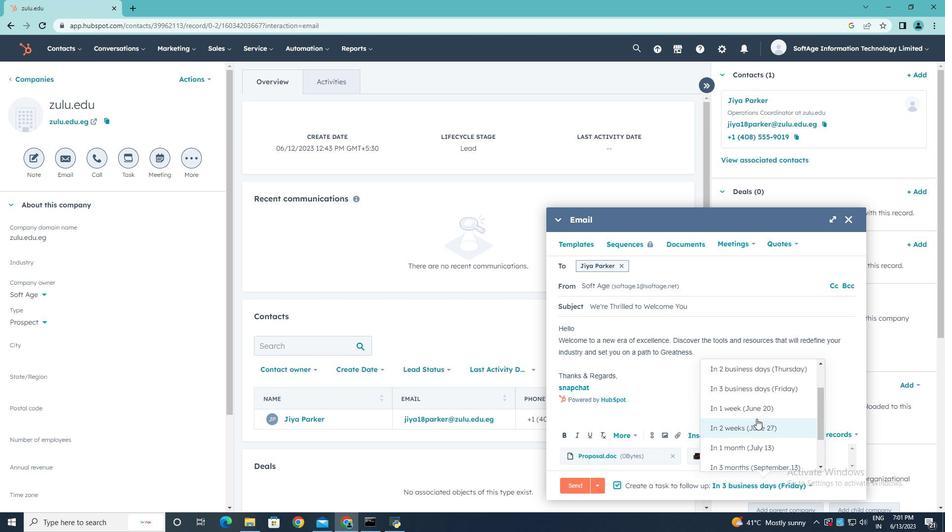 
Action: Mouse scrolled (757, 418) with delta (0, 0)
Screenshot: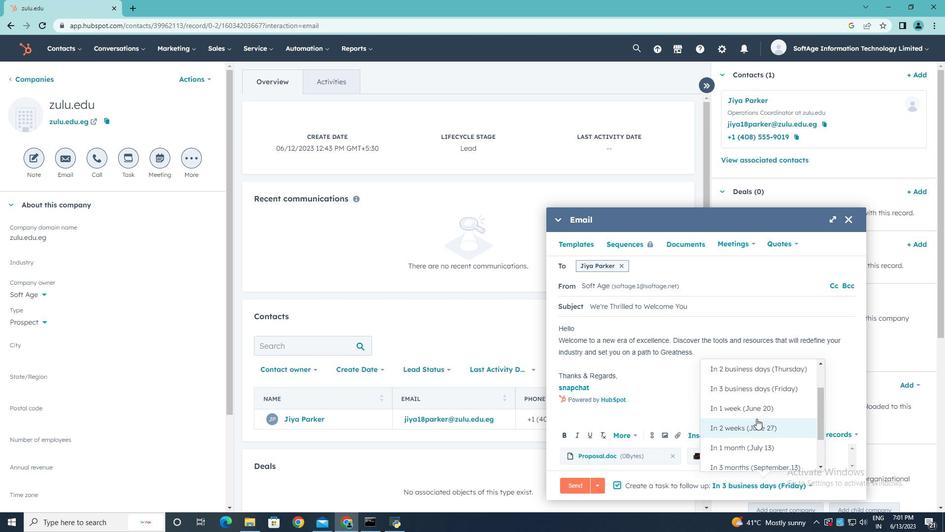 
Action: Mouse scrolled (757, 418) with delta (0, 0)
Screenshot: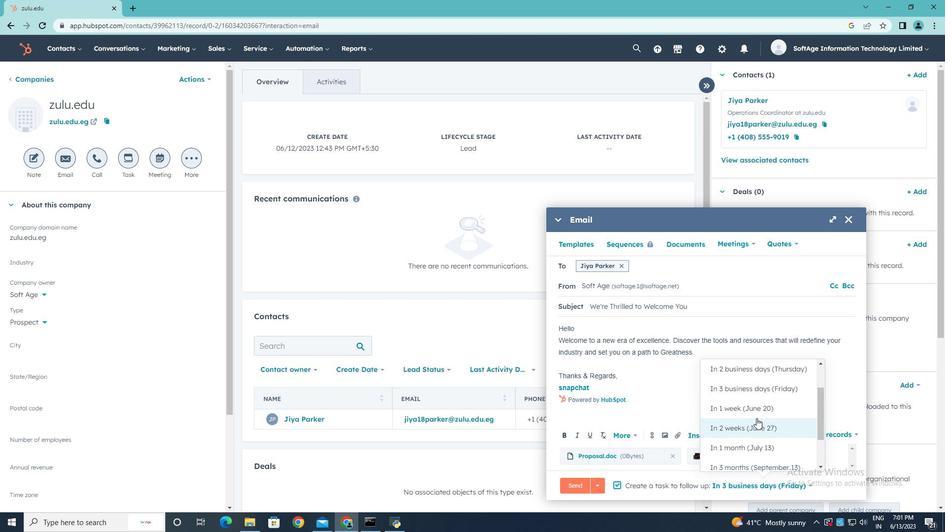 
Action: Mouse moved to (746, 398)
Screenshot: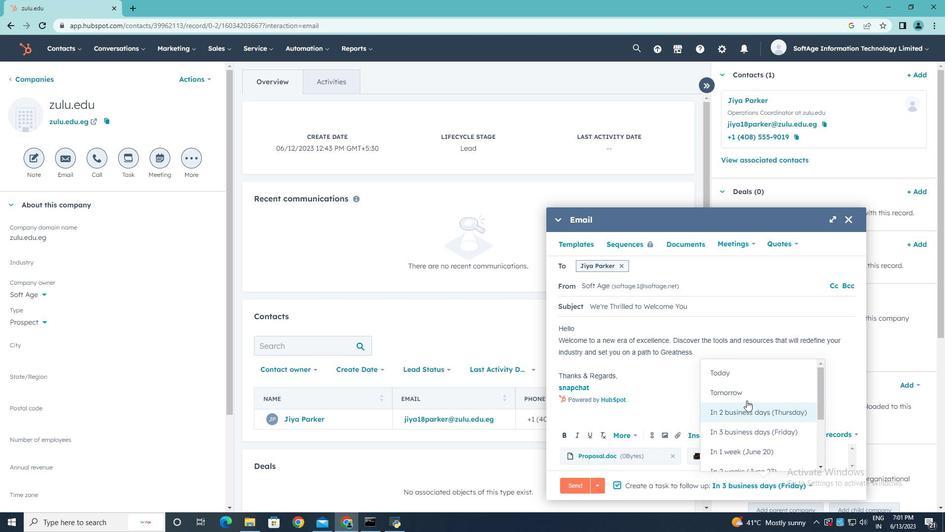
Action: Mouse pressed left at (746, 398)
Screenshot: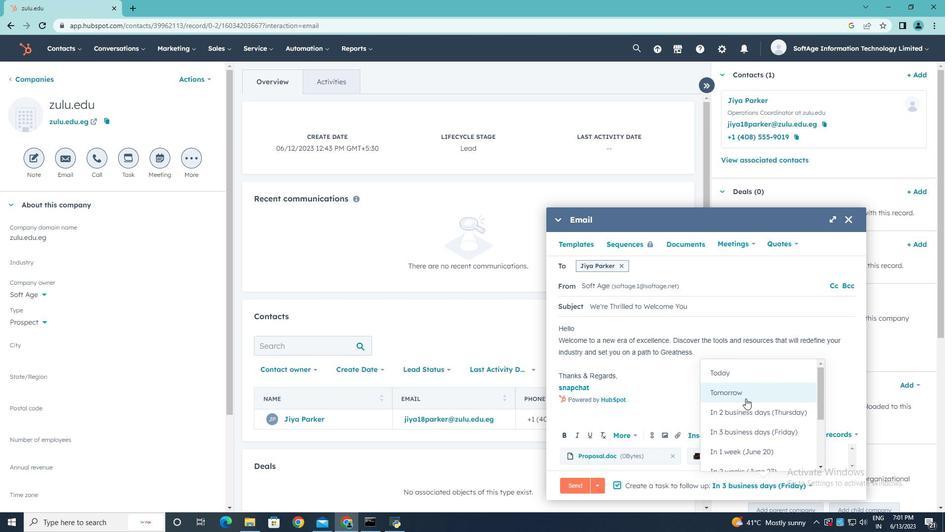 
Action: Mouse moved to (573, 486)
Screenshot: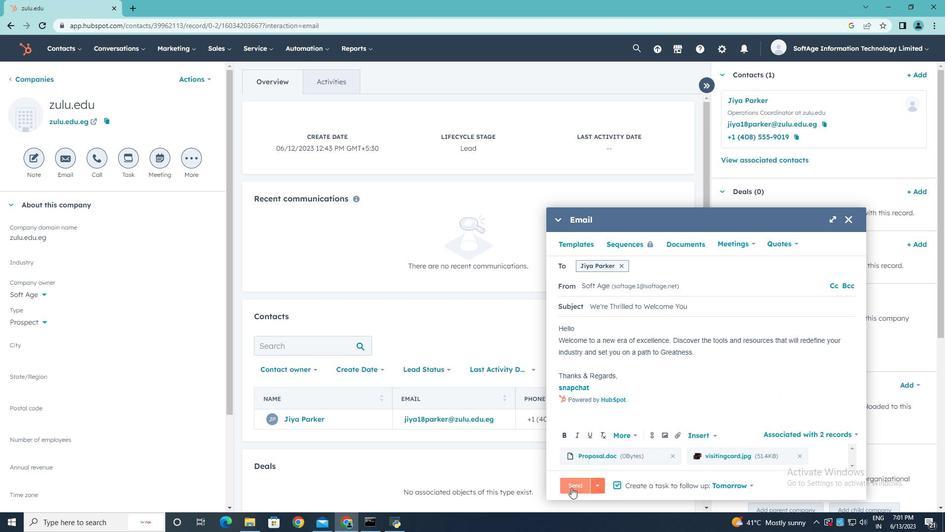
Action: Mouse pressed left at (573, 486)
Screenshot: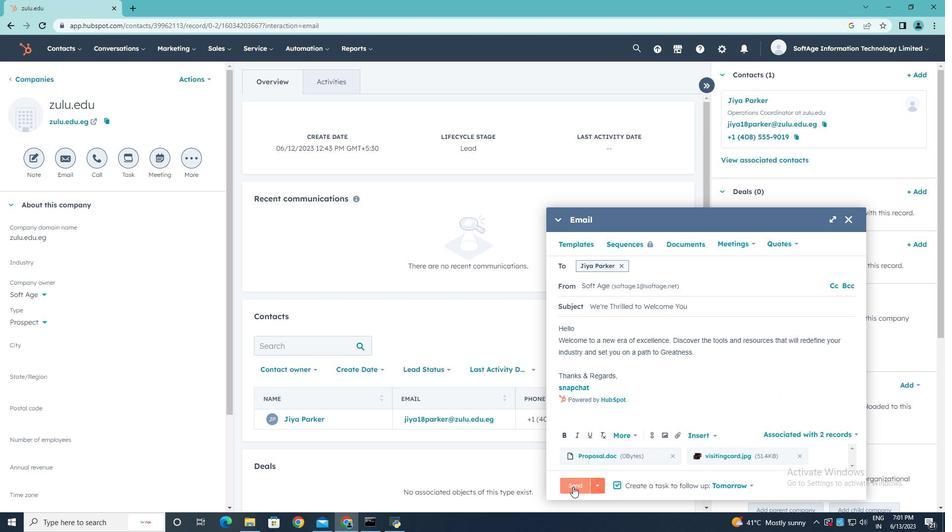 
